 Task: Send an email with the signature Kyle Scott with the subject Request for feedback on a non-disclosure agreement and the message Please let me know if there are any updates on the project budget. from softage.3@softage.net to softage.9@softage.net with an attached audio file Audio_poem.mp3 and move the email from Sent Items to the folder Manufacturing
Action: Mouse moved to (106, 121)
Screenshot: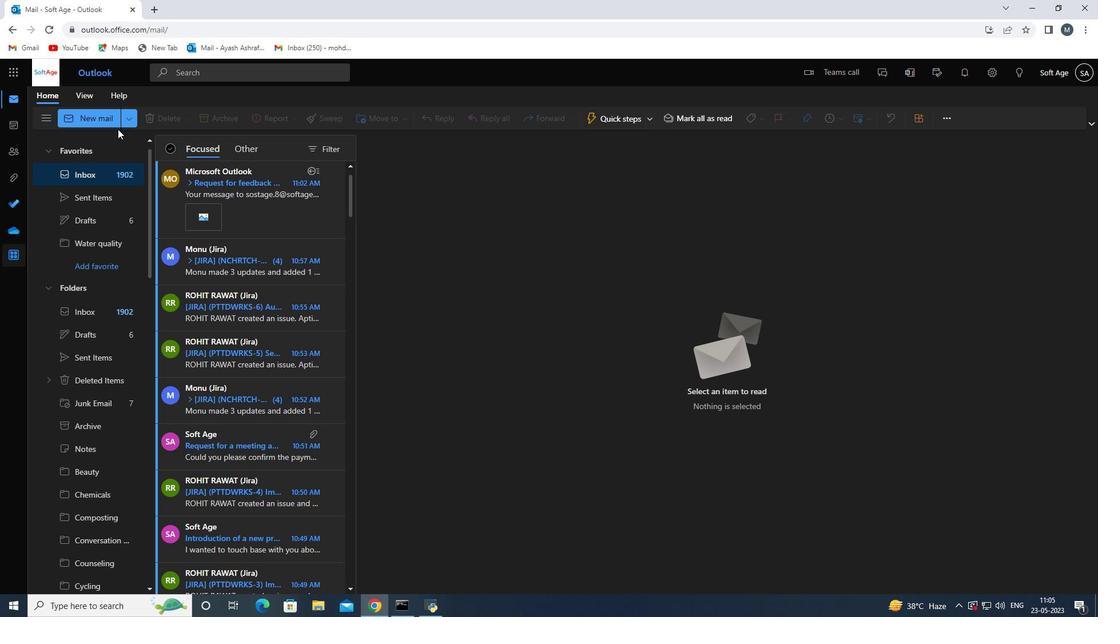 
Action: Mouse pressed left at (106, 121)
Screenshot: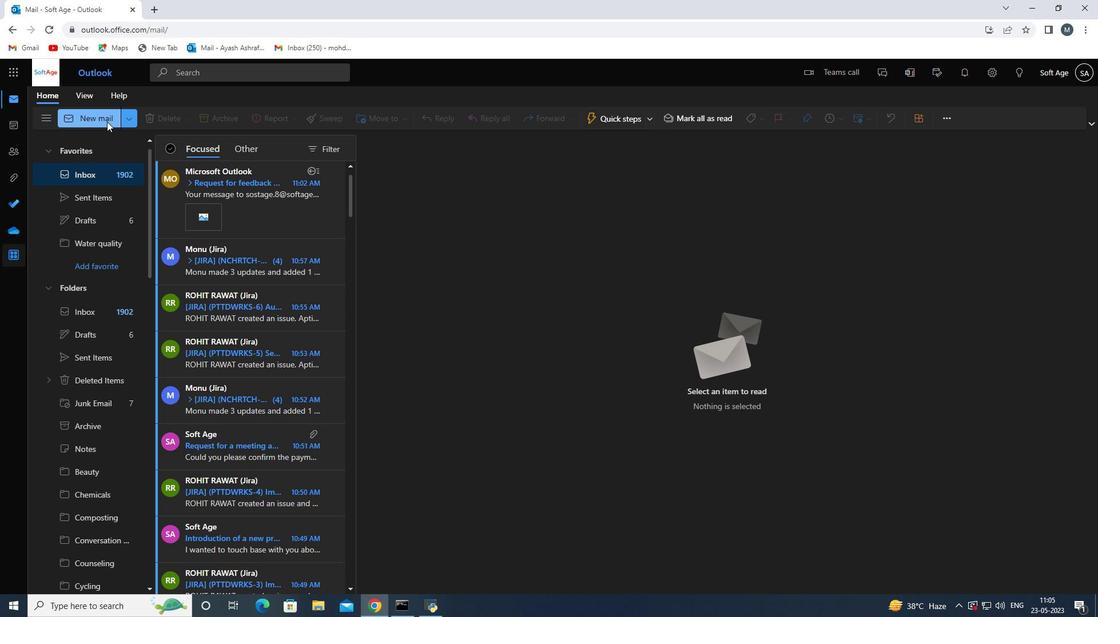 
Action: Mouse moved to (774, 120)
Screenshot: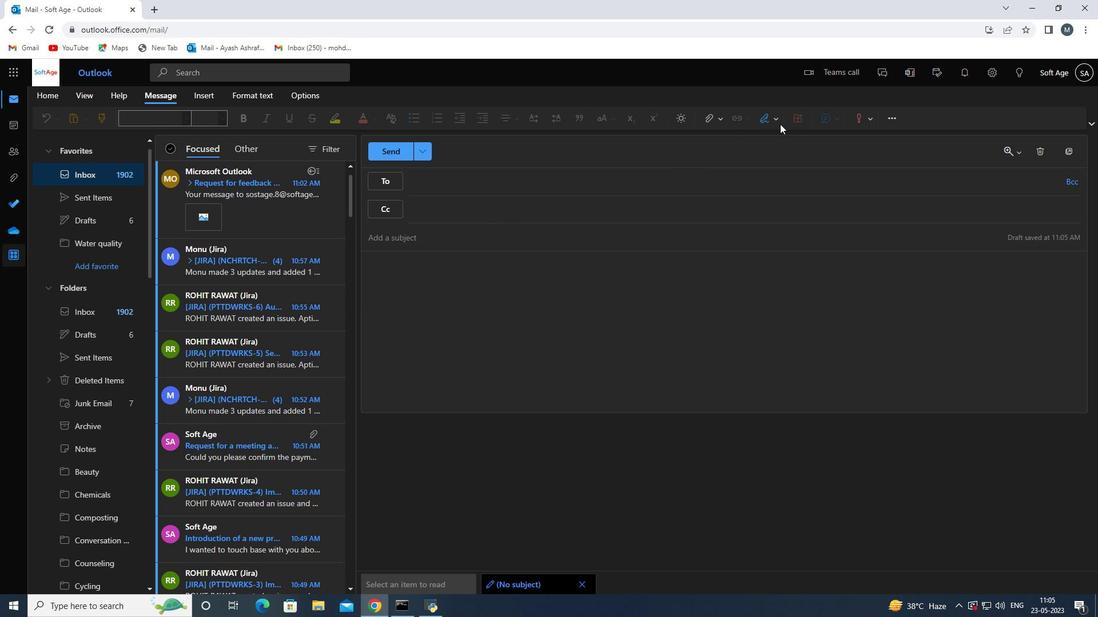
Action: Mouse pressed left at (774, 120)
Screenshot: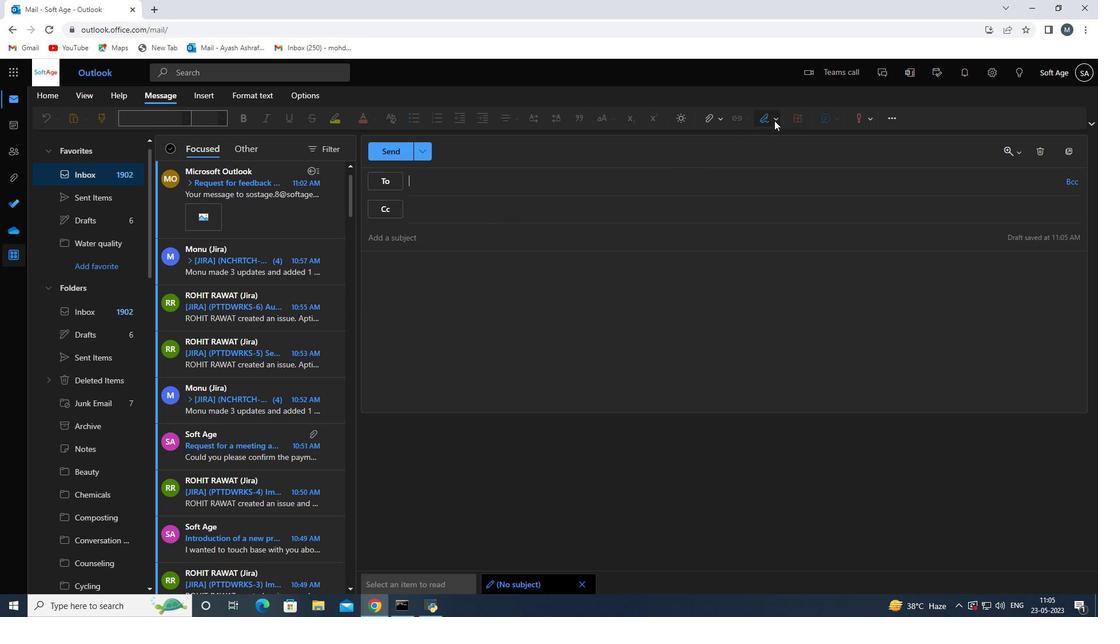 
Action: Mouse moved to (755, 165)
Screenshot: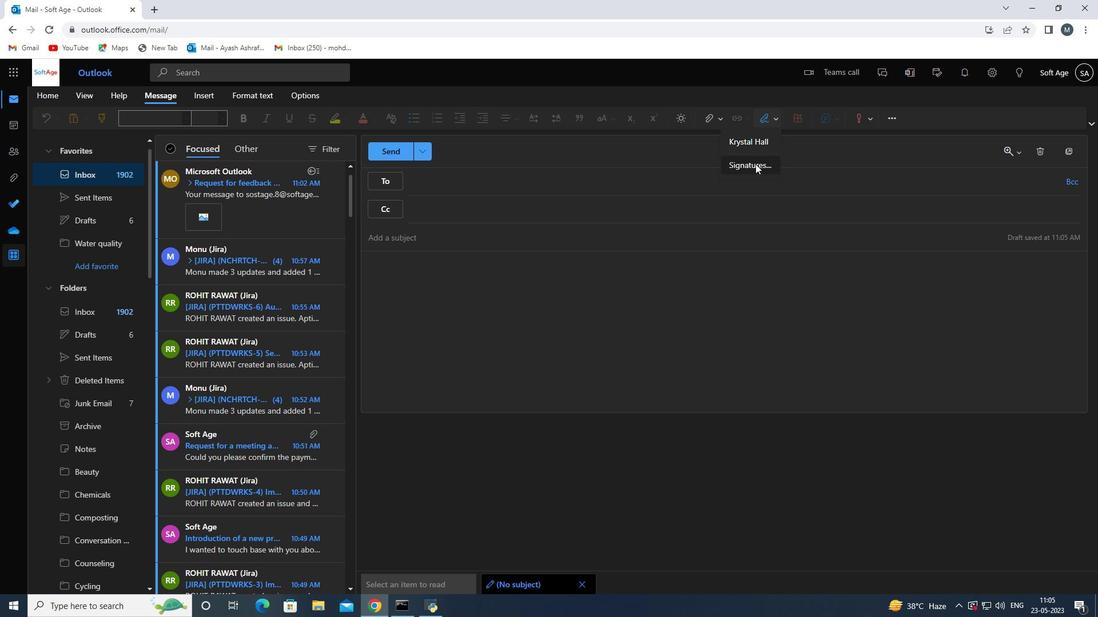 
Action: Mouse pressed left at (755, 165)
Screenshot: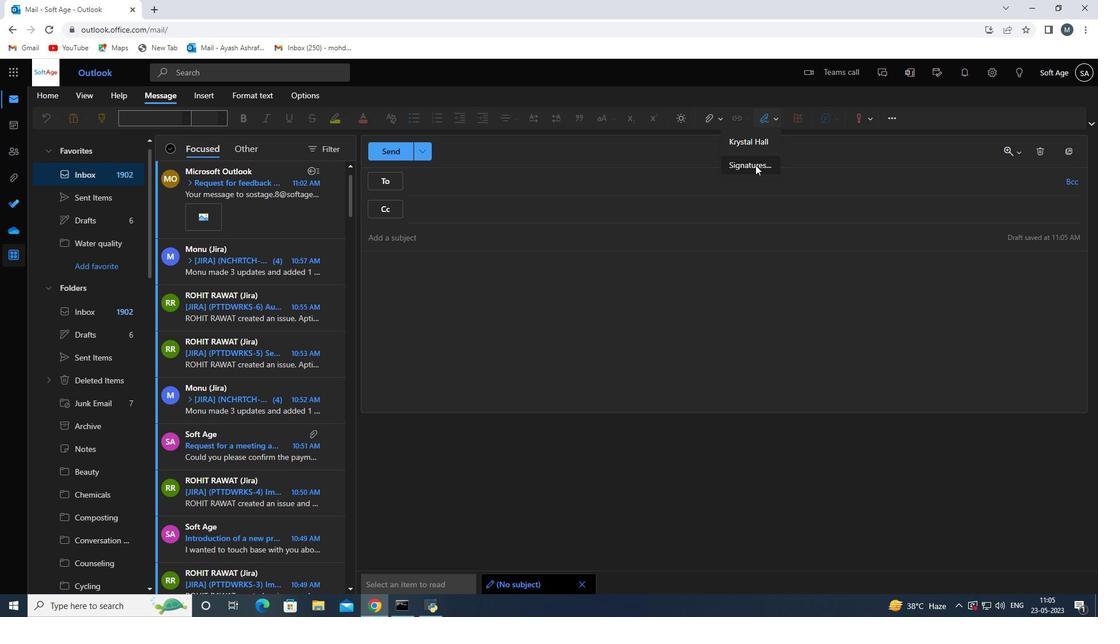 
Action: Mouse moved to (767, 212)
Screenshot: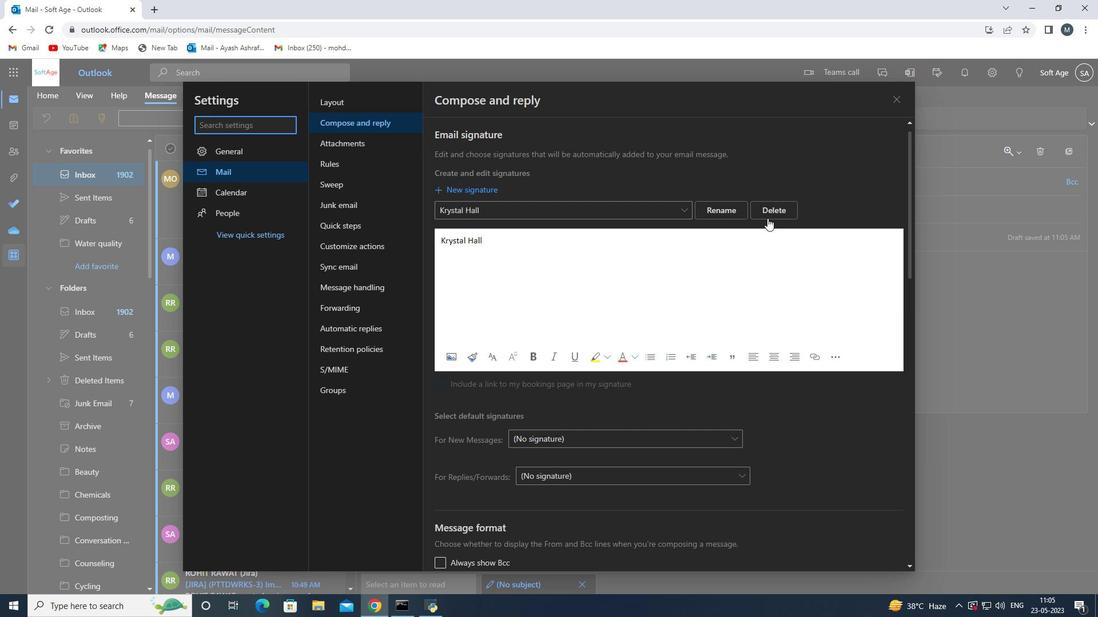 
Action: Mouse pressed left at (767, 212)
Screenshot: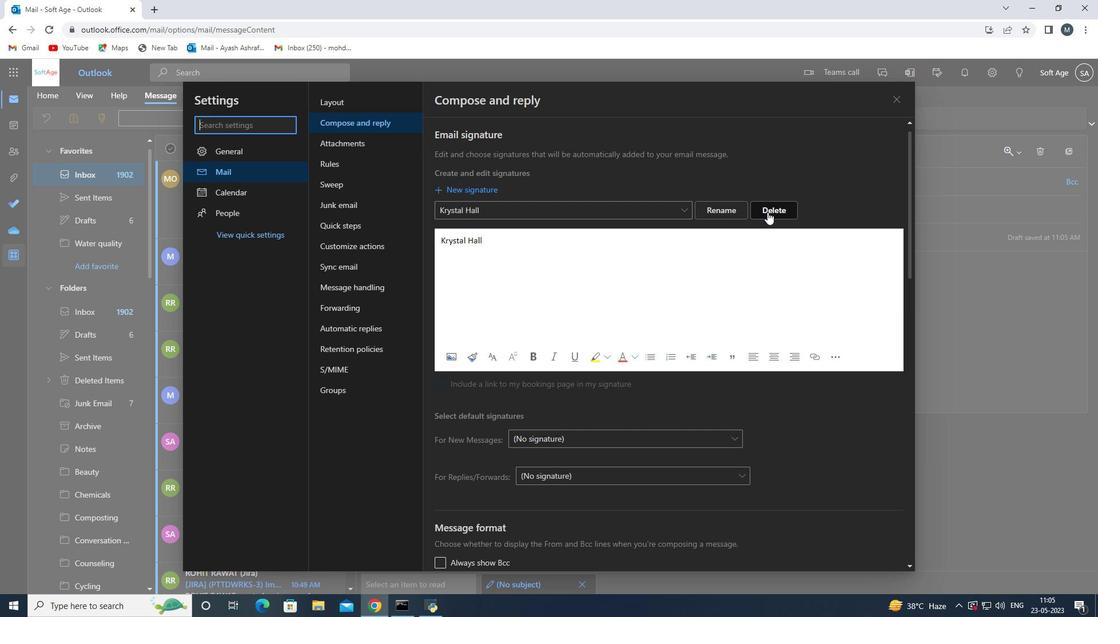 
Action: Mouse moved to (534, 215)
Screenshot: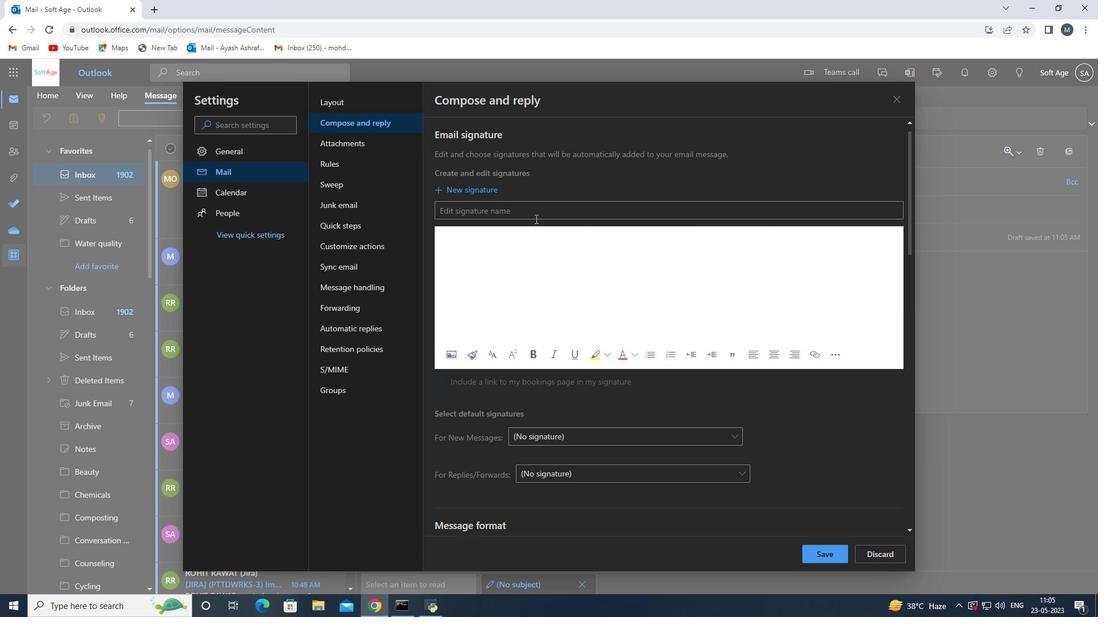 
Action: Mouse pressed left at (534, 215)
Screenshot: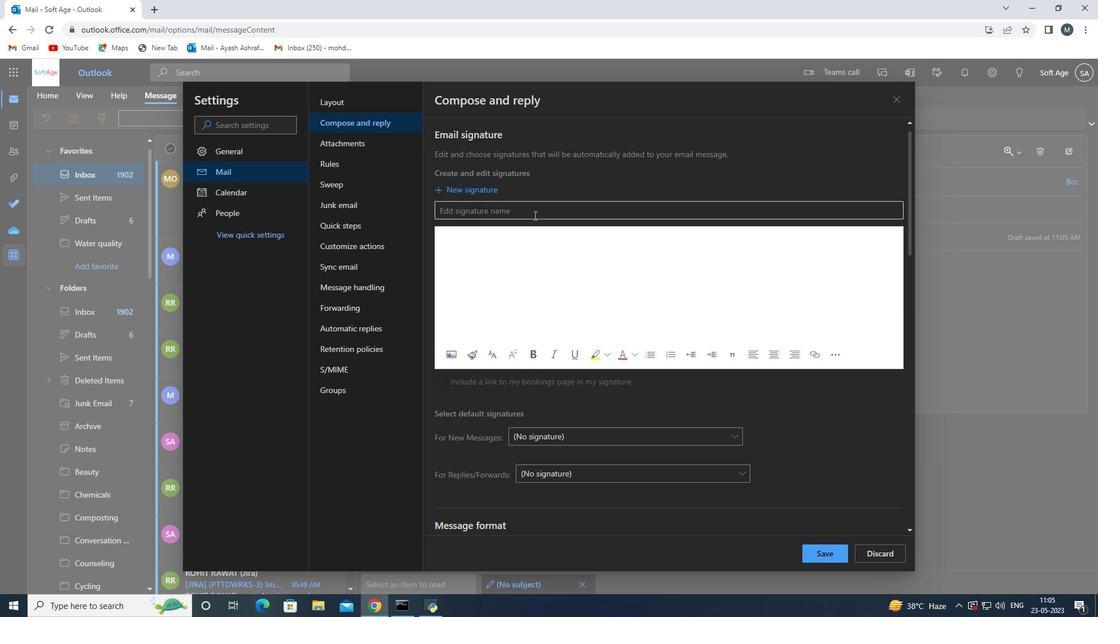 
Action: Key pressed <Key.shift><Key.shift><Key.shift><Key.shift><Key.shift><Key.shift><Key.shift>Kyle<Key.space><Key.shift>Scottt<Key.space>
Screenshot: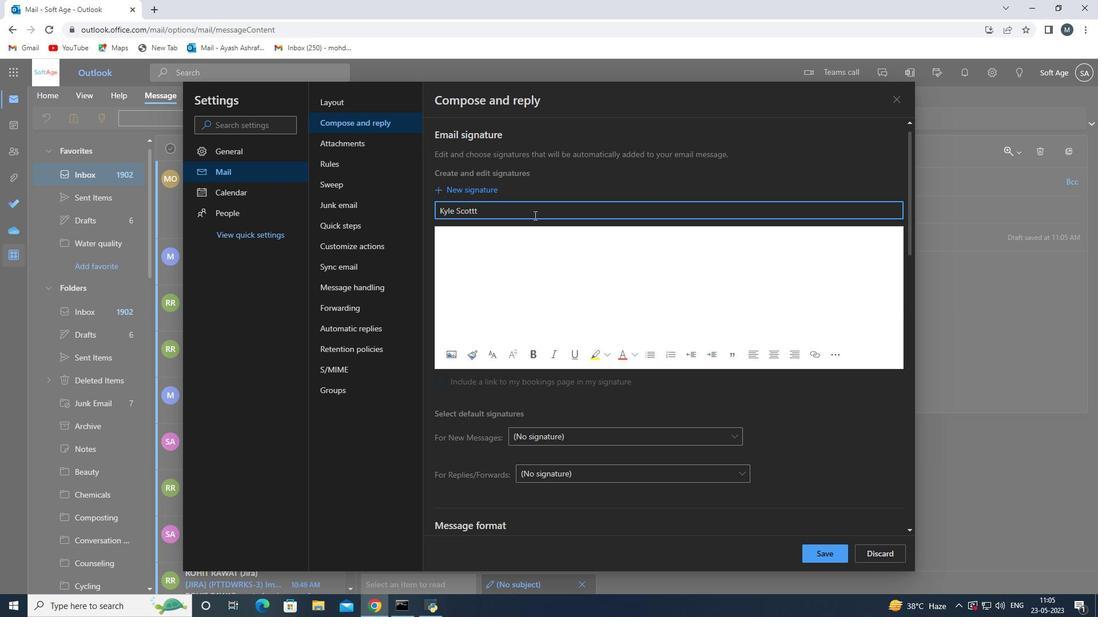 
Action: Mouse moved to (491, 216)
Screenshot: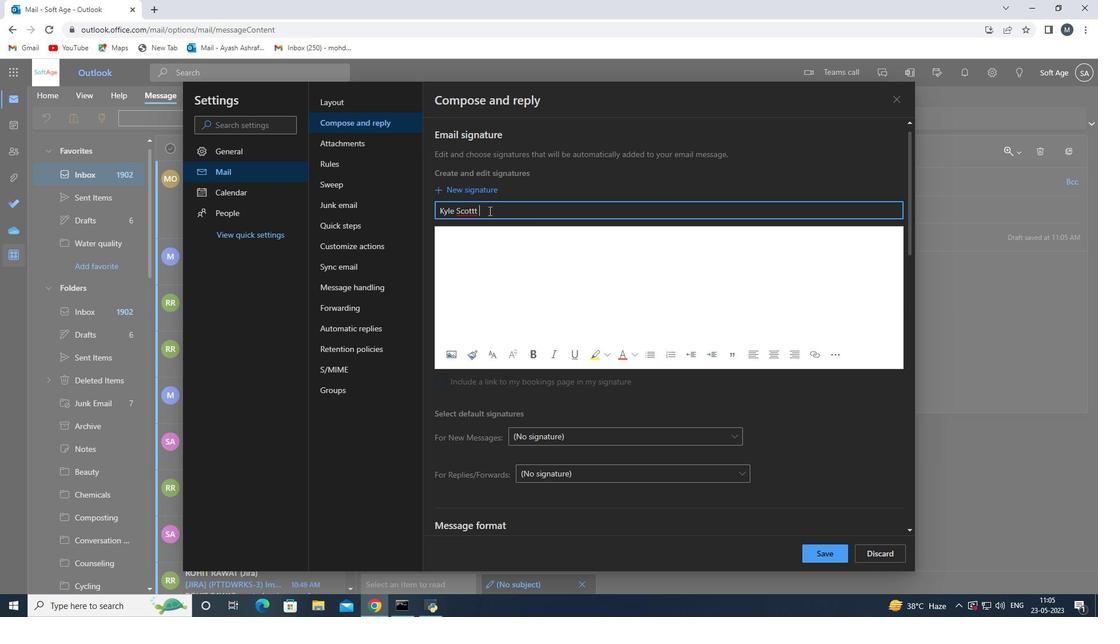 
Action: Key pressed <Key.backspace>
Screenshot: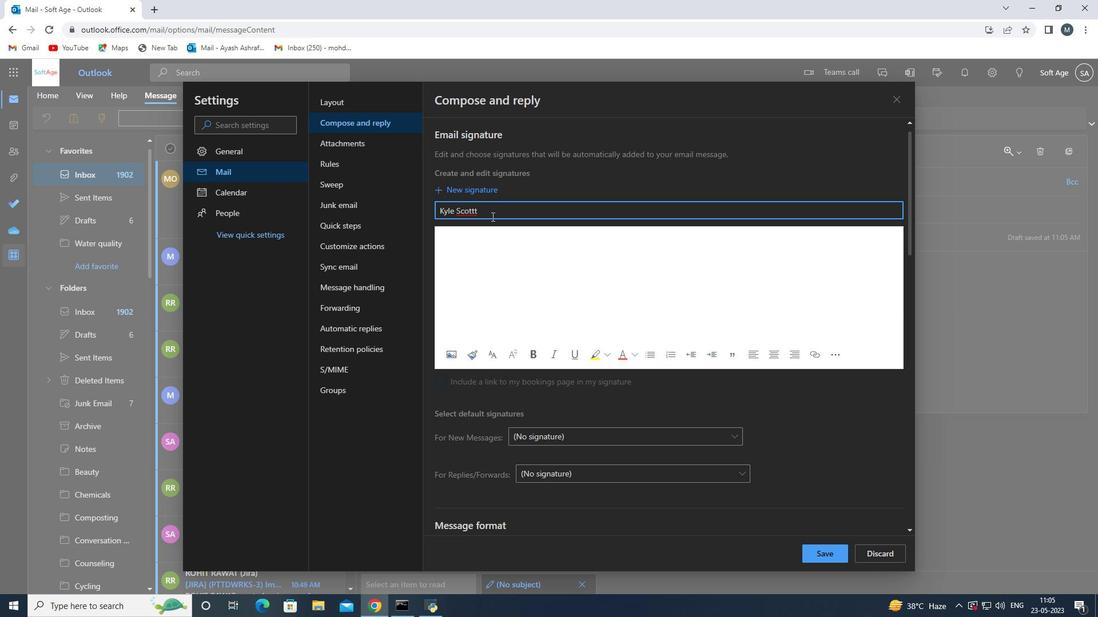 
Action: Mouse moved to (481, 253)
Screenshot: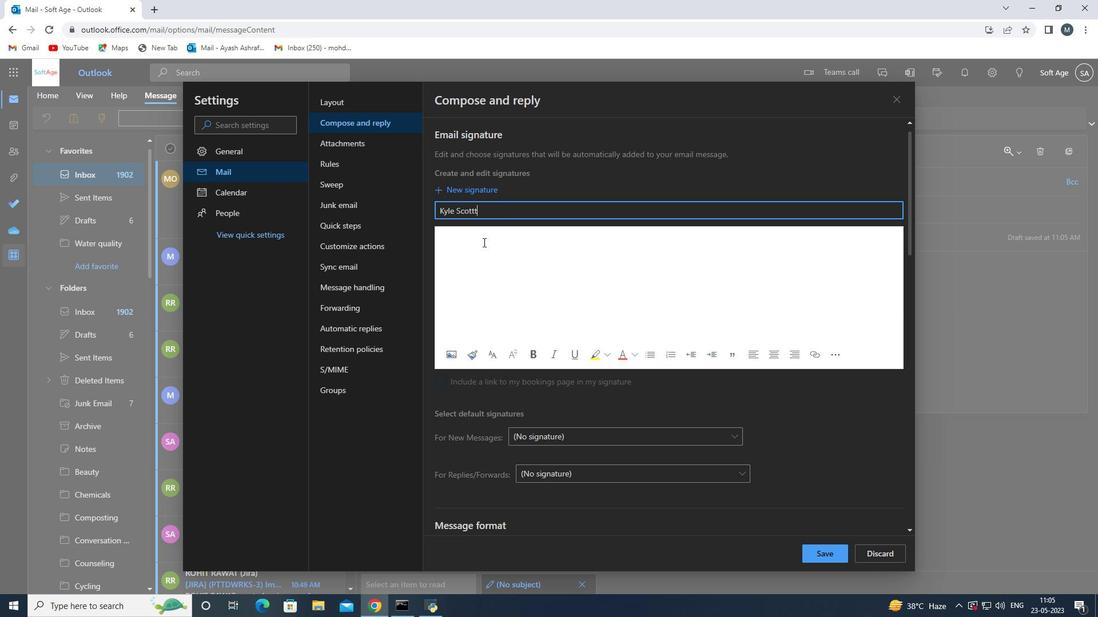 
Action: Mouse pressed left at (481, 253)
Screenshot: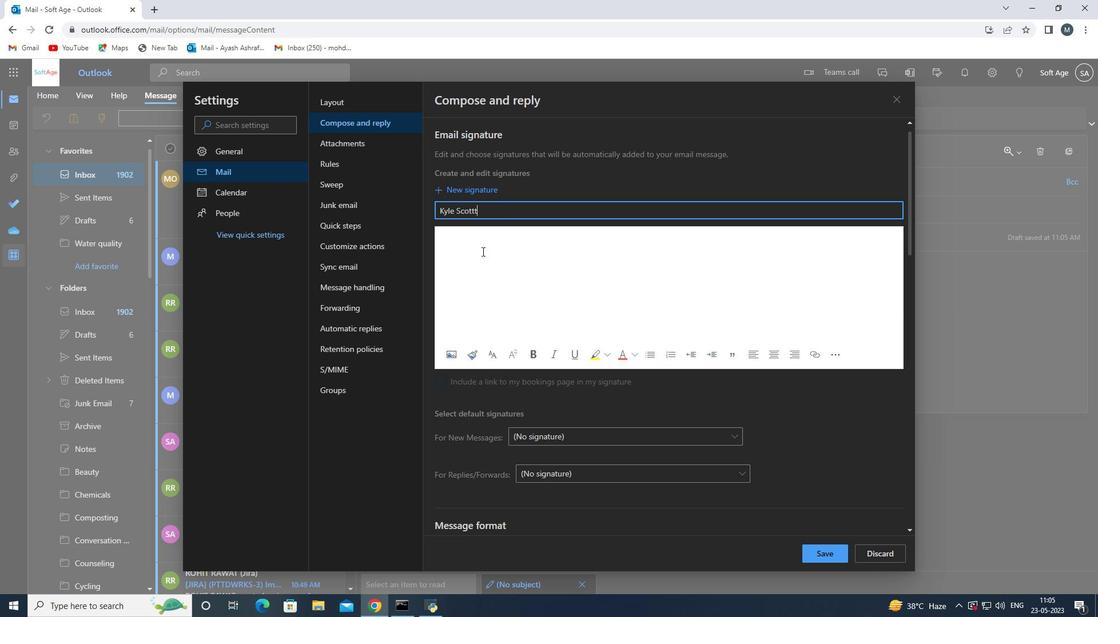 
Action: Mouse moved to (498, 213)
Screenshot: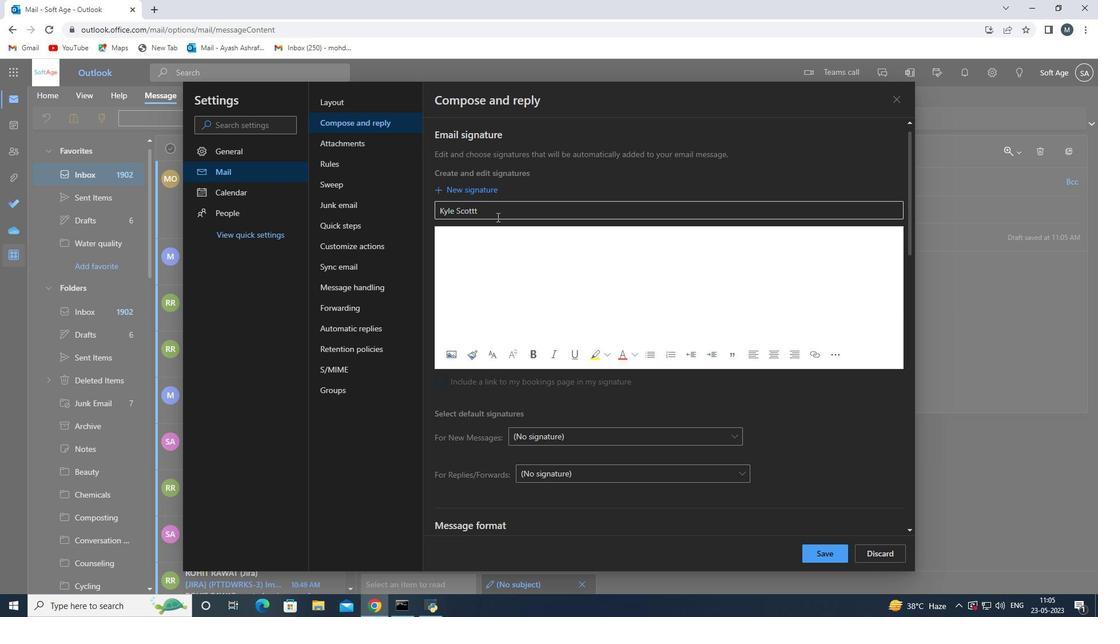 
Action: Mouse pressed left at (498, 213)
Screenshot: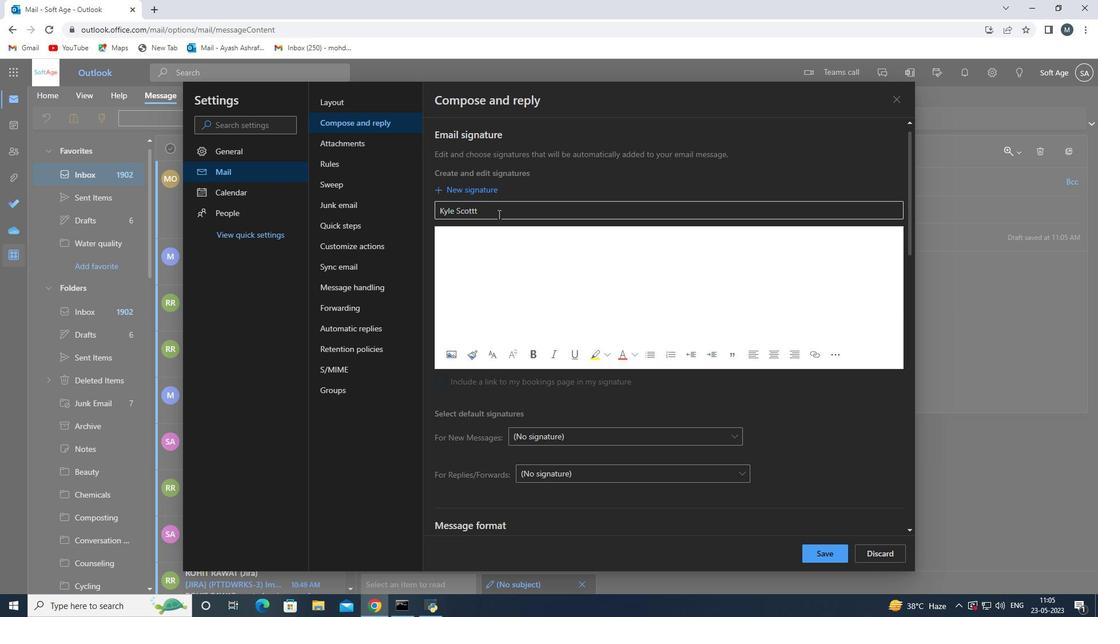 
Action: Key pressed <Key.backspace>
Screenshot: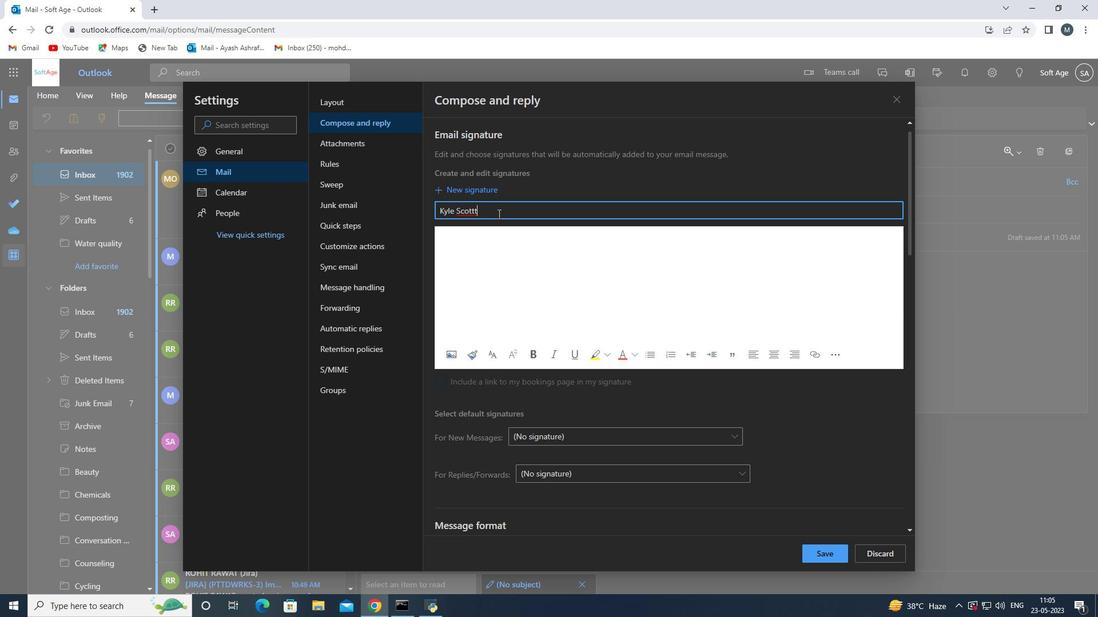 
Action: Mouse moved to (482, 263)
Screenshot: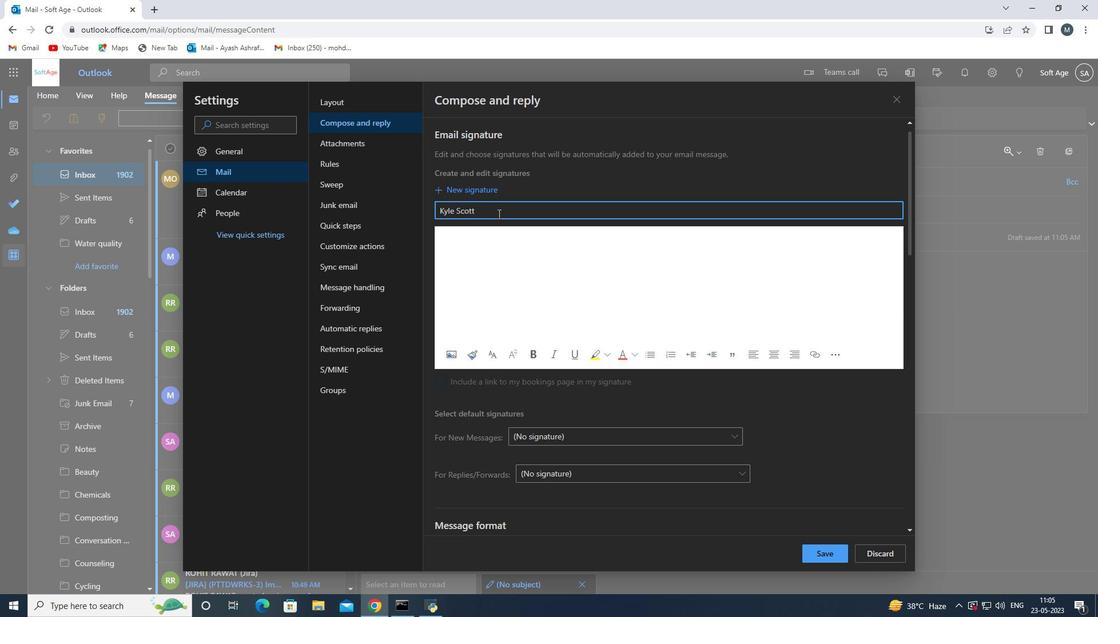 
Action: Mouse pressed left at (482, 263)
Screenshot: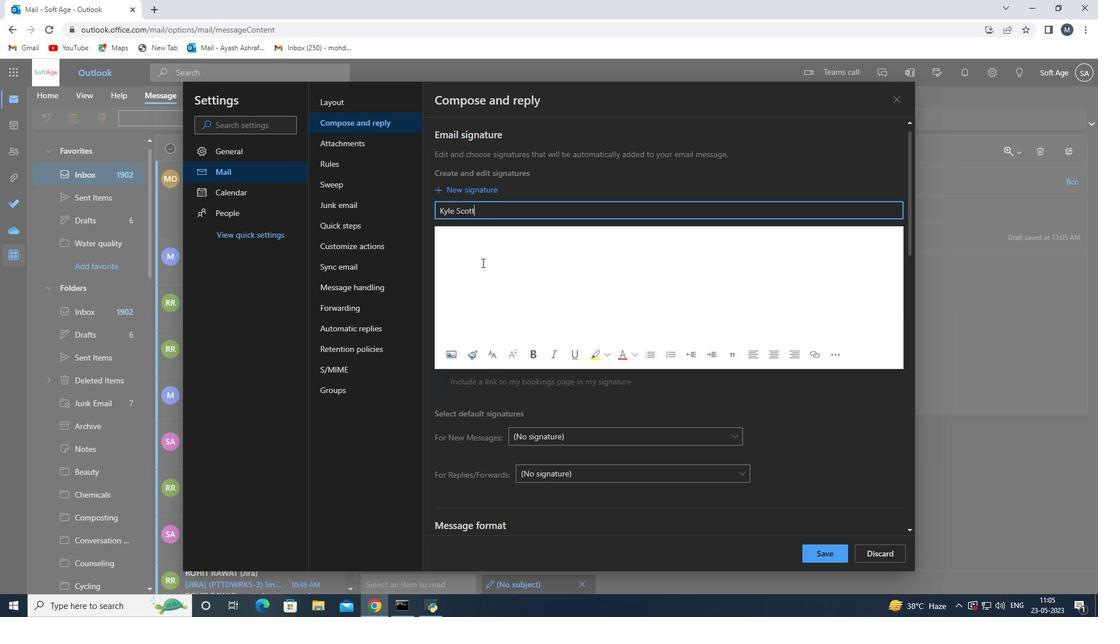 
Action: Key pressed <Key.shift>Kyle<Key.space><Key.shift>Scott
Screenshot: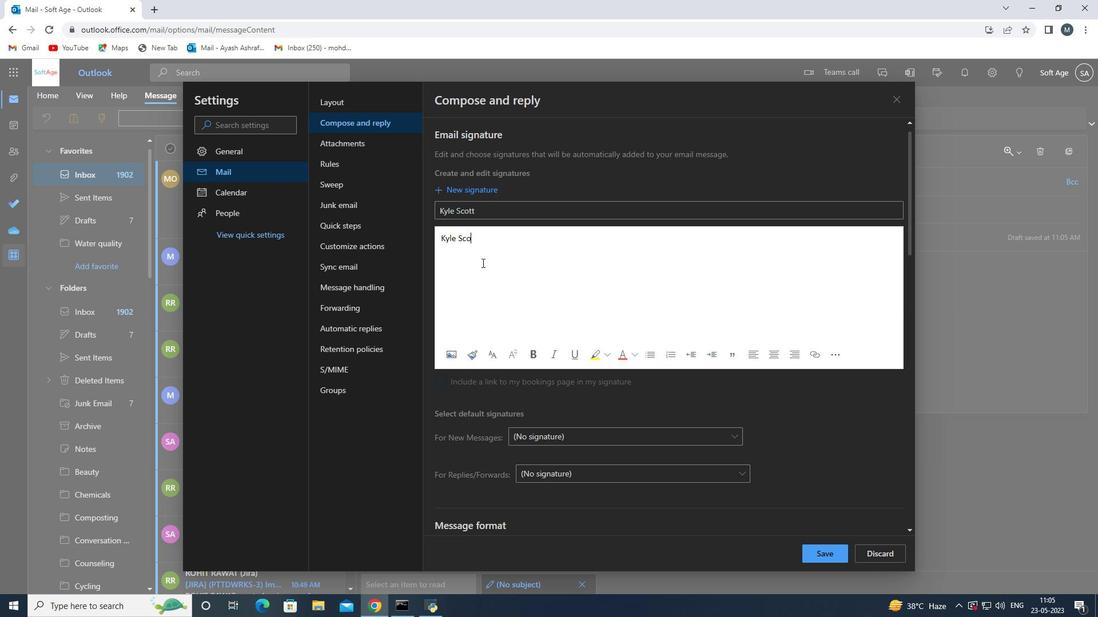 
Action: Mouse moved to (823, 555)
Screenshot: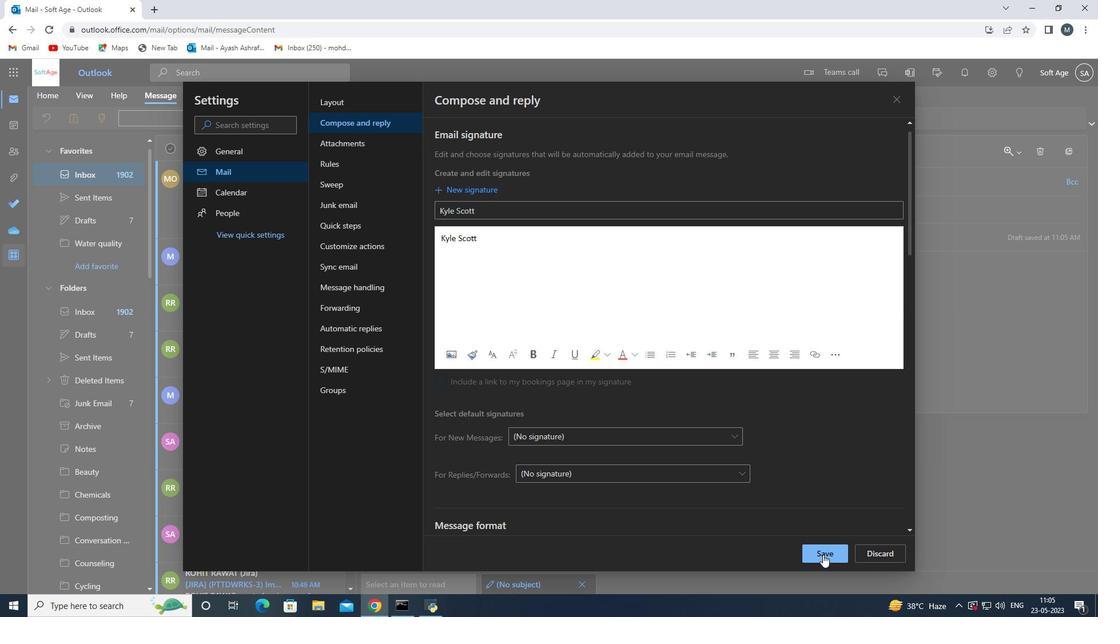 
Action: Mouse pressed left at (823, 555)
Screenshot: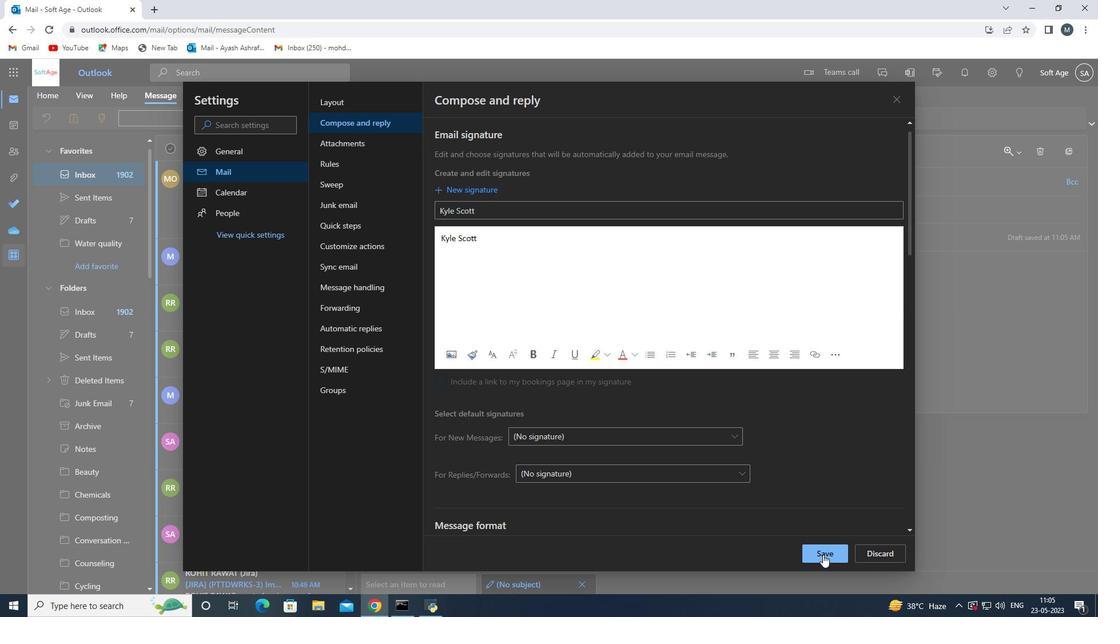 
Action: Mouse moved to (899, 93)
Screenshot: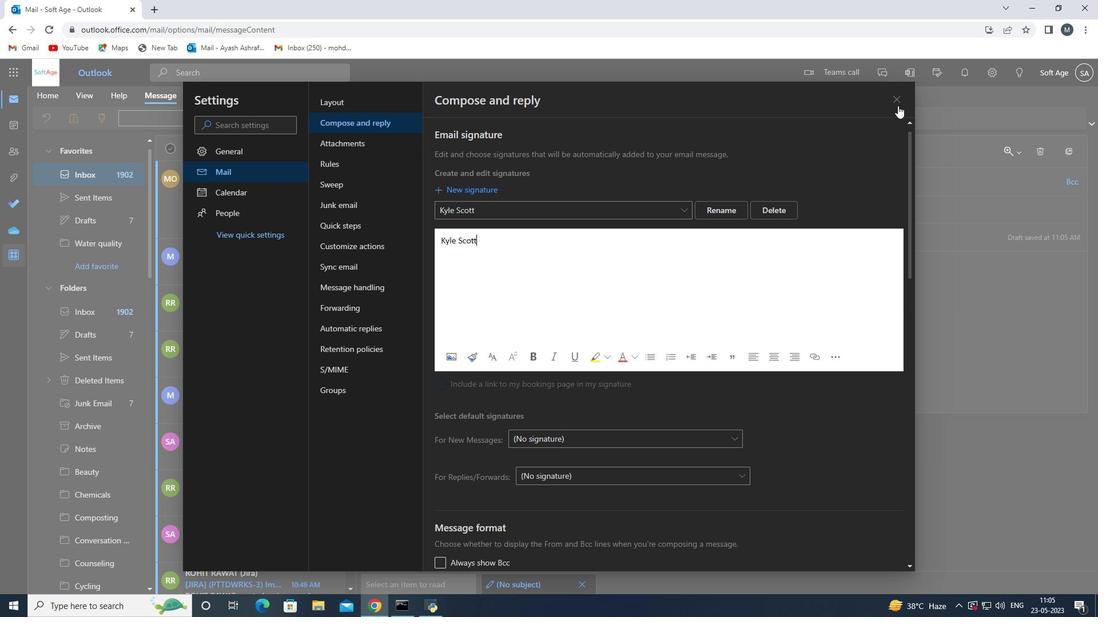 
Action: Mouse pressed left at (899, 93)
Screenshot: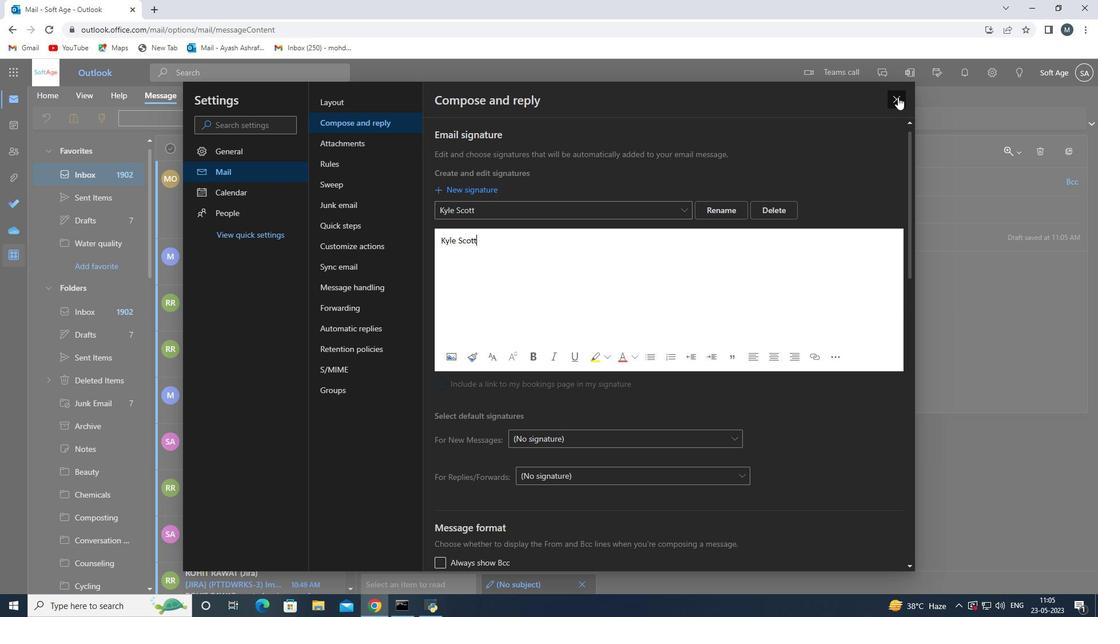 
Action: Mouse moved to (467, 244)
Screenshot: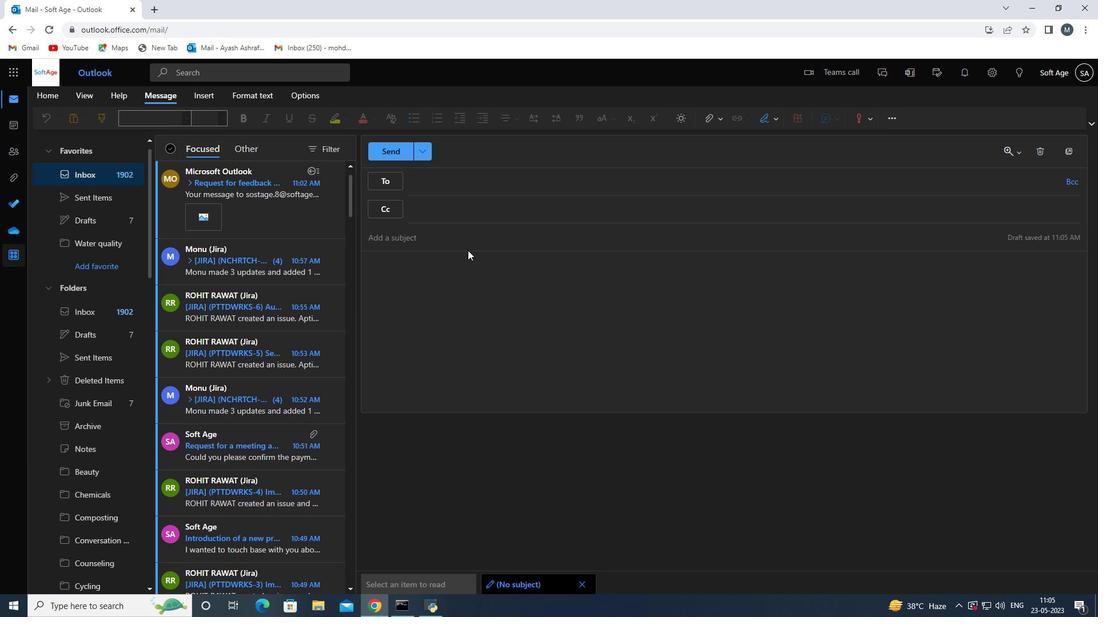 
Action: Mouse pressed left at (467, 244)
Screenshot: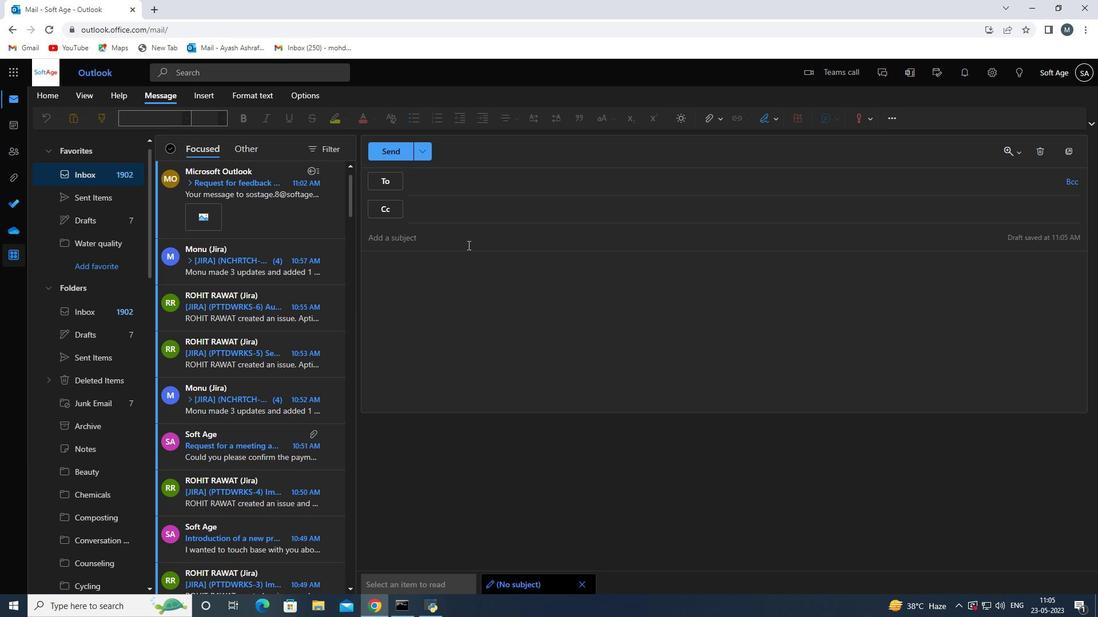 
Action: Key pressed <Key.shift><Key.shift><Key.shift><Key.shift><Key.shift><Key.shift><Key.shift><Key.shift>Reques
Screenshot: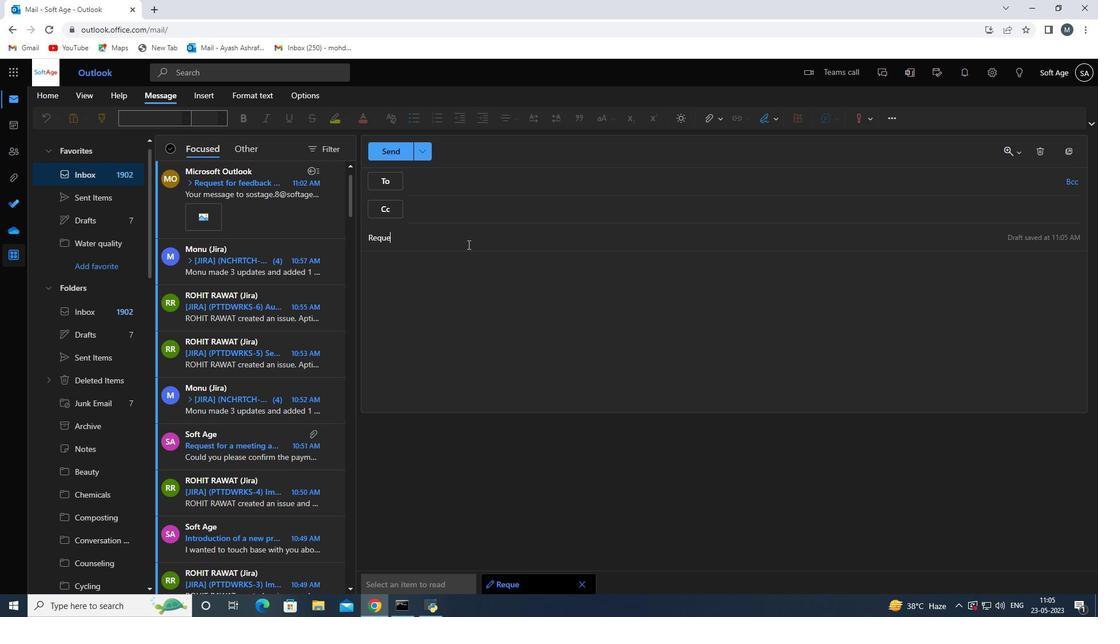 
Action: Mouse moved to (467, 244)
Screenshot: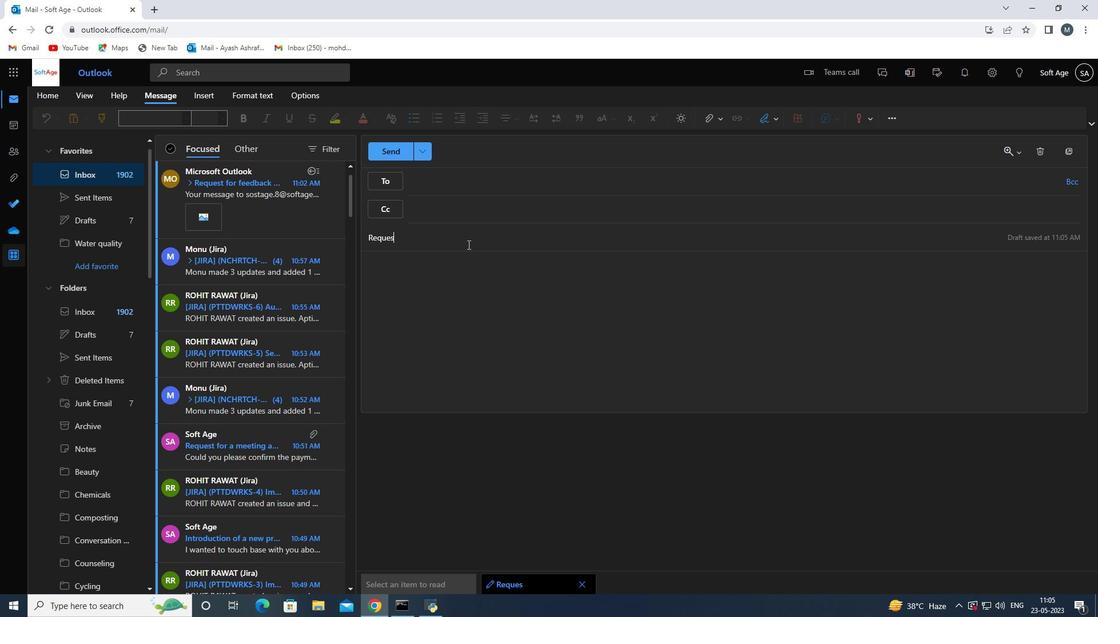 
Action: Key pressed t<Key.space>for<Key.space>feedback<Key.space>
Screenshot: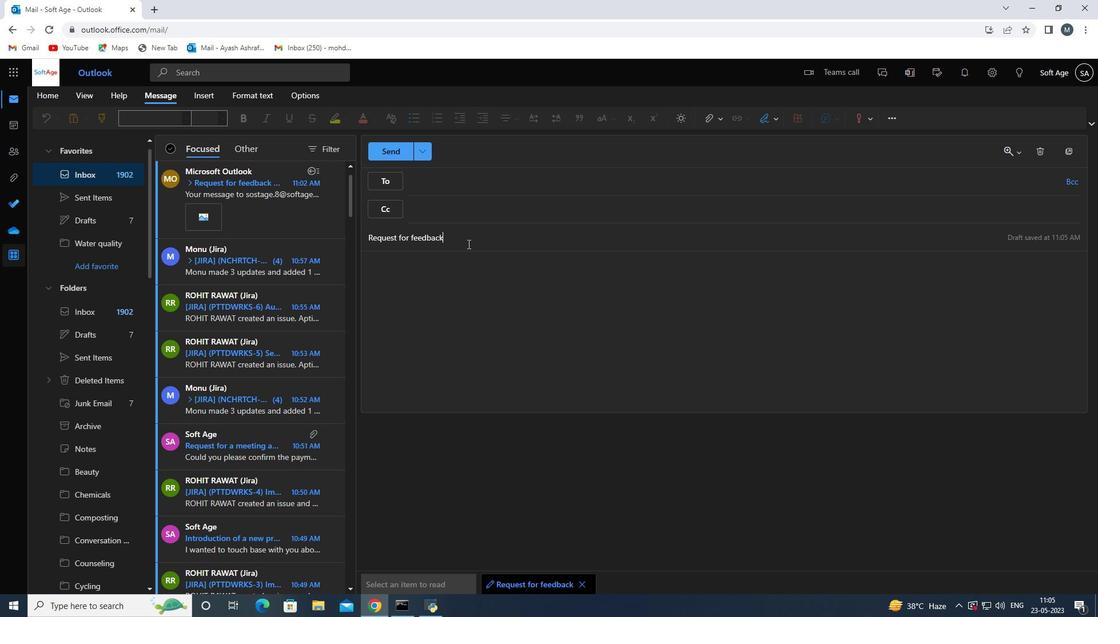 
Action: Mouse moved to (451, 274)
Screenshot: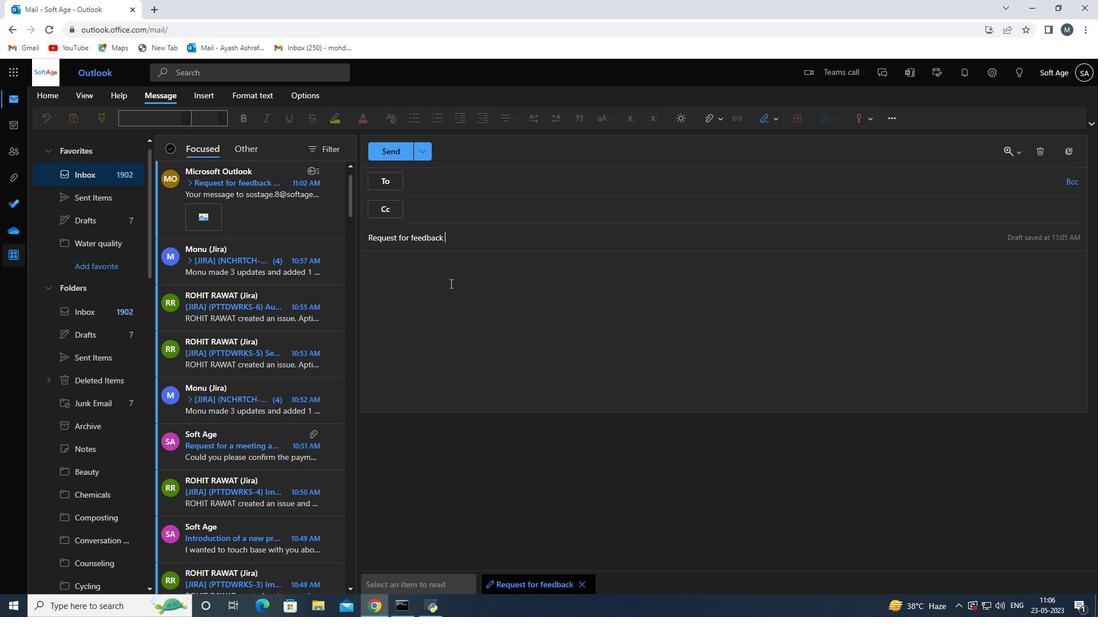 
Action: Mouse pressed left at (451, 274)
Screenshot: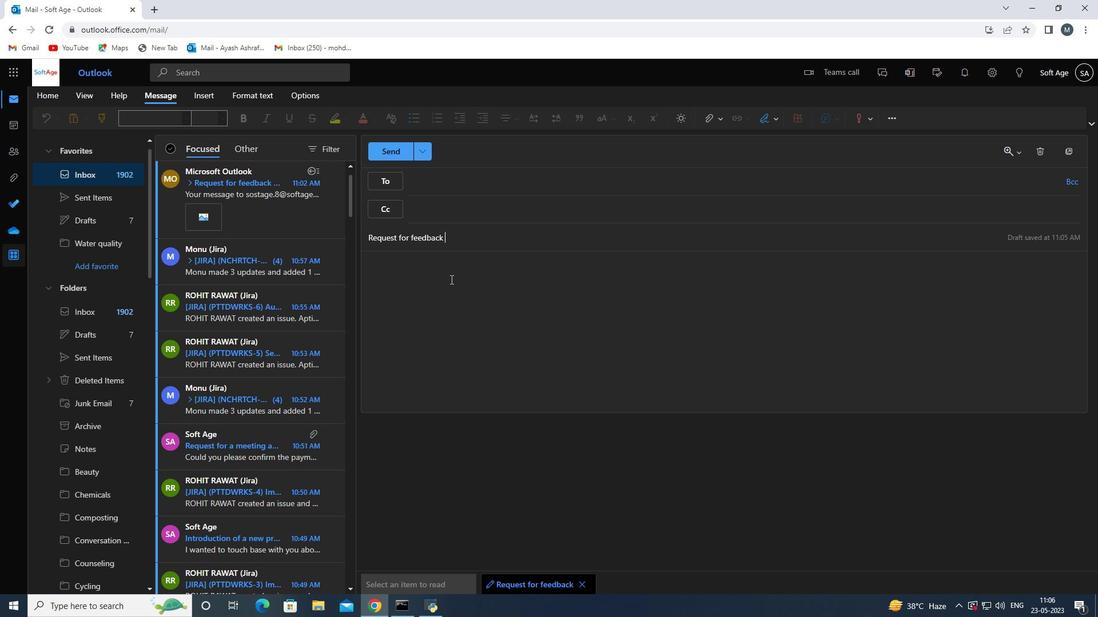 
Action: Key pressed <Key.shift>please<Key.space>let<Key.space>me<Key.space>know<Key.space>if<Key.space>ther<Key.space><Key.backspace>e<Key.space>are<Key.space>any<Key.space>updates<Key.space>on<Key.space>the<Key.space>project<Key.space>budget
Screenshot: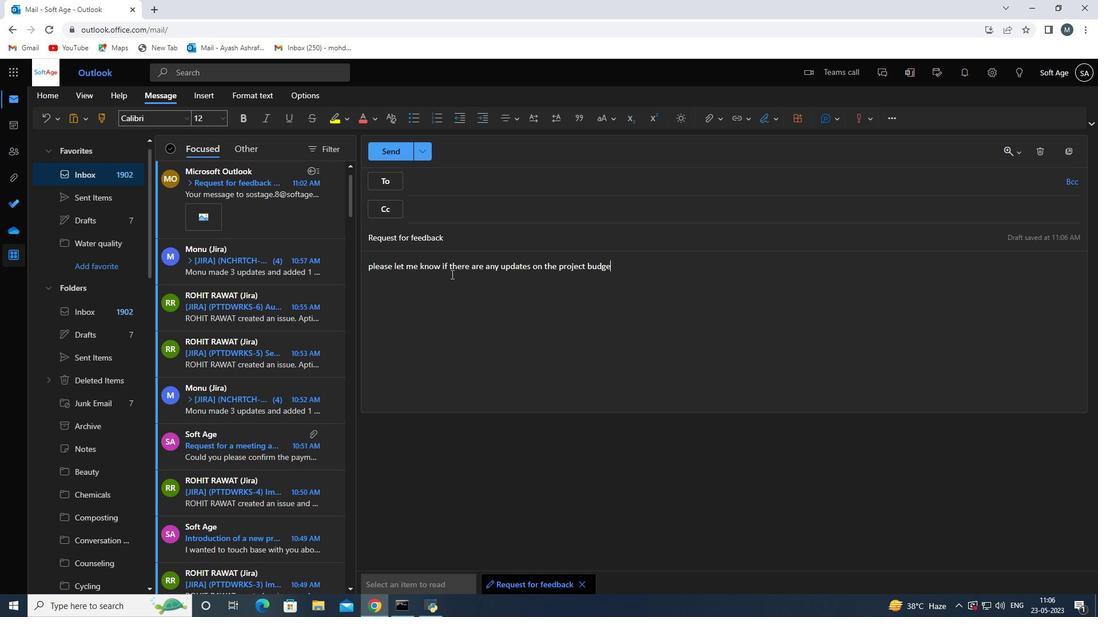 
Action: Mouse moved to (467, 184)
Screenshot: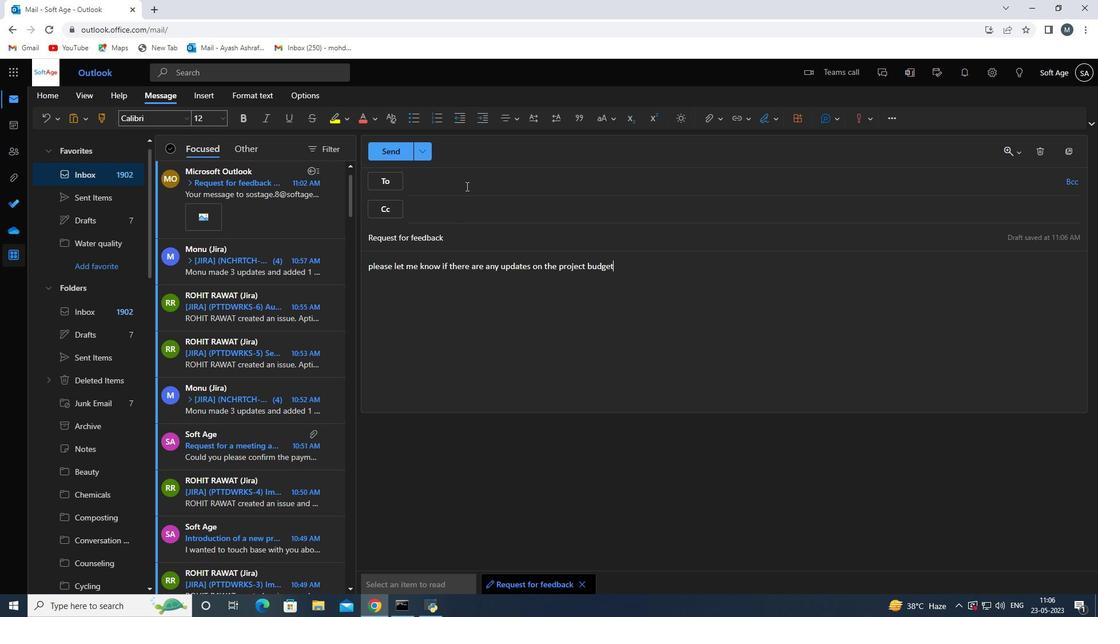 
Action: Mouse pressed left at (467, 184)
Screenshot: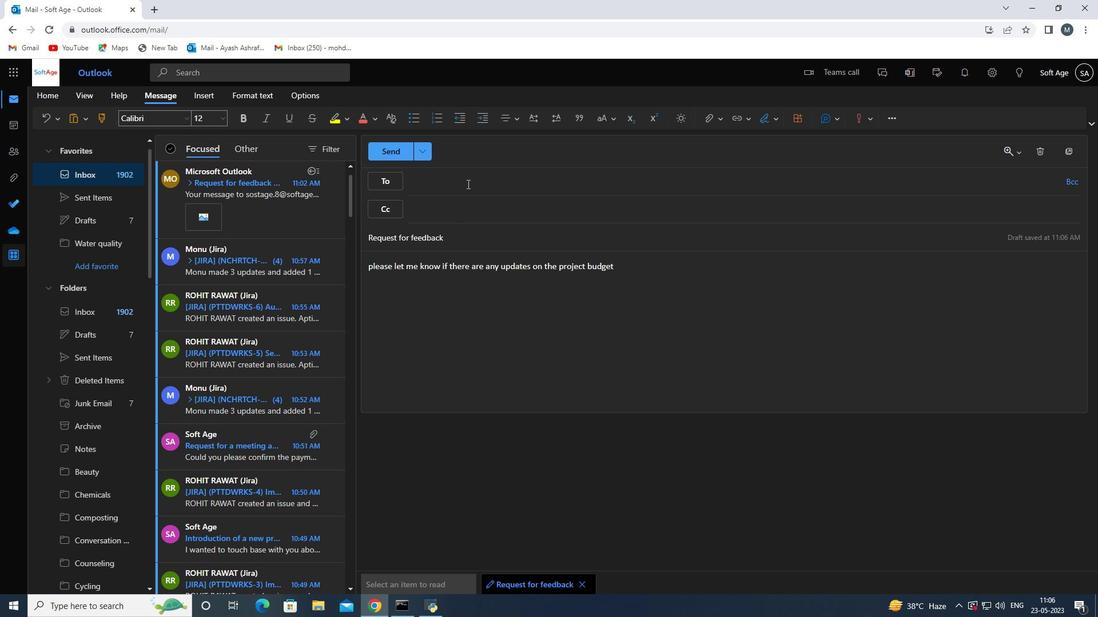 
Action: Mouse moved to (466, 184)
Screenshot: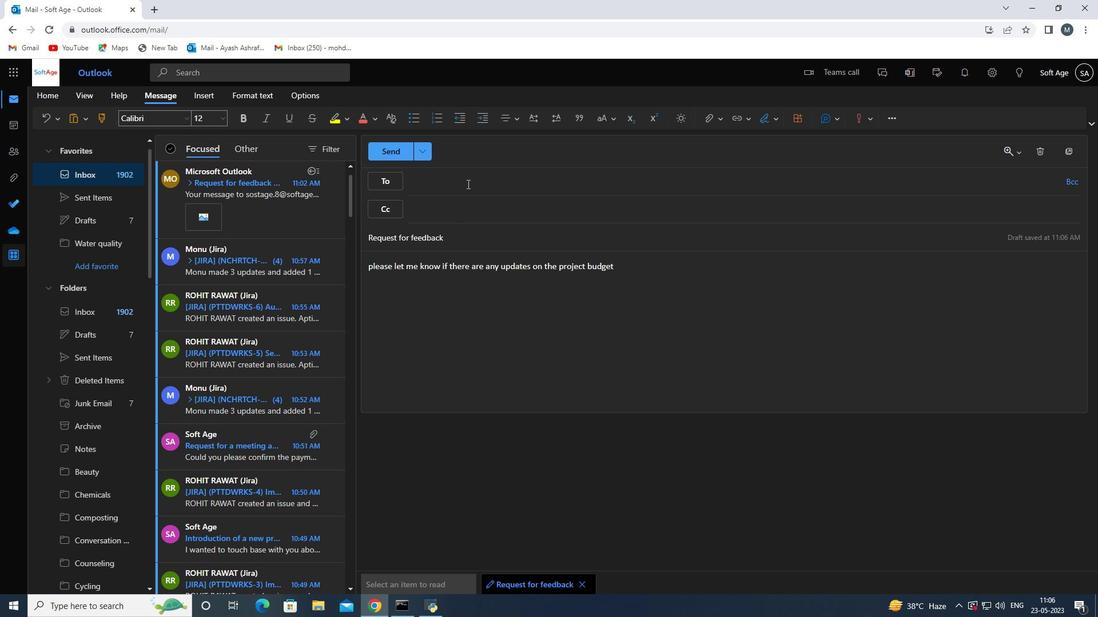 
Action: Key pressed softage.9<Key.shift>@softage.net
Screenshot: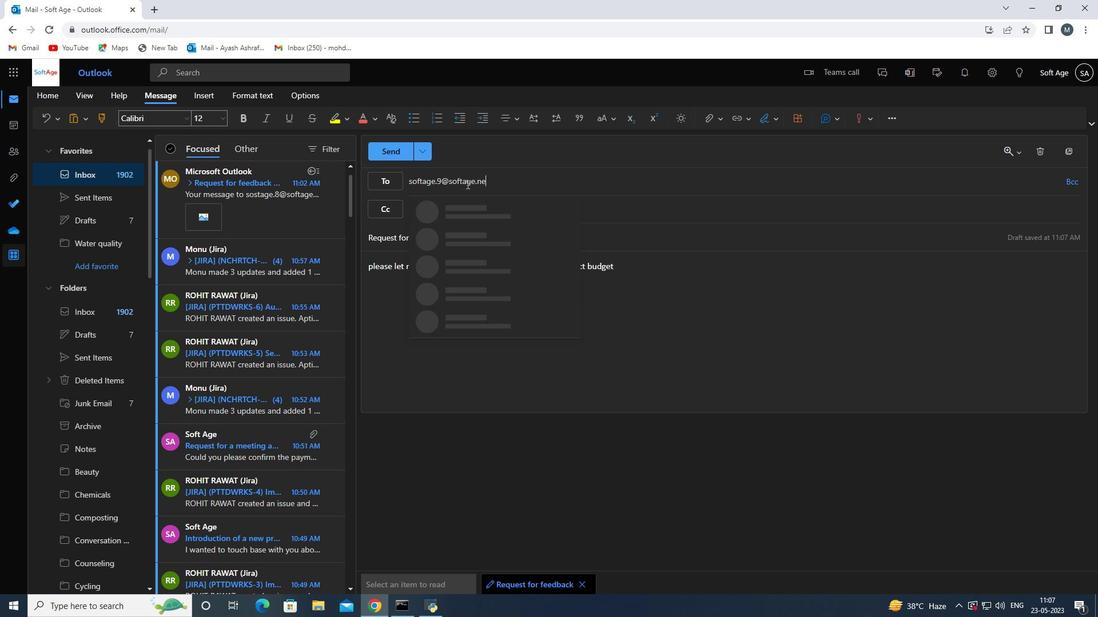 
Action: Mouse moved to (490, 221)
Screenshot: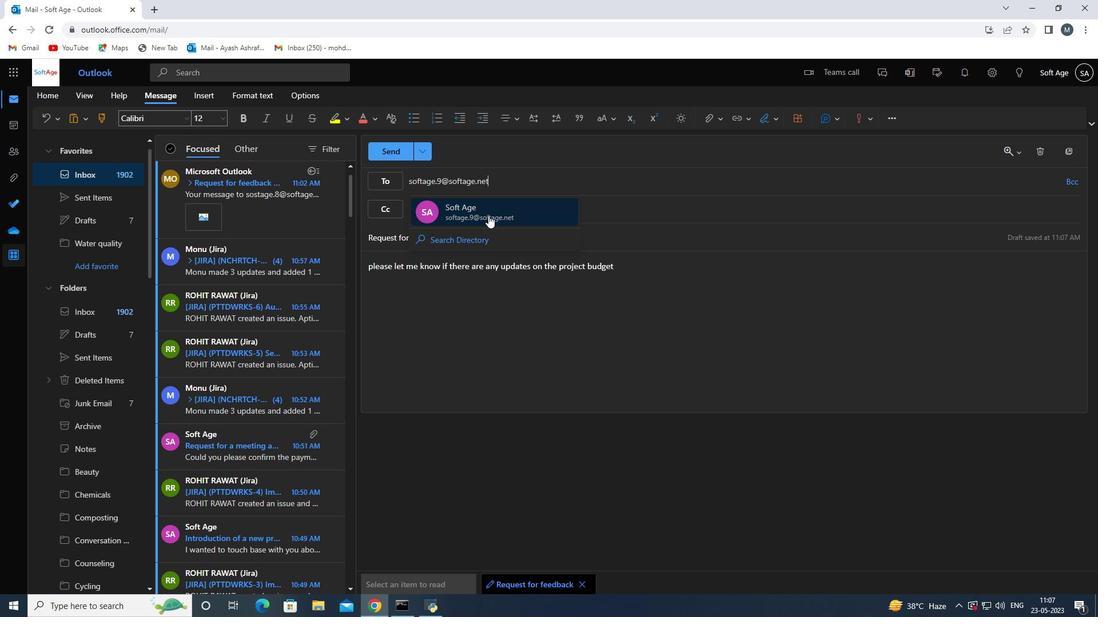 
Action: Mouse pressed left at (490, 221)
Screenshot: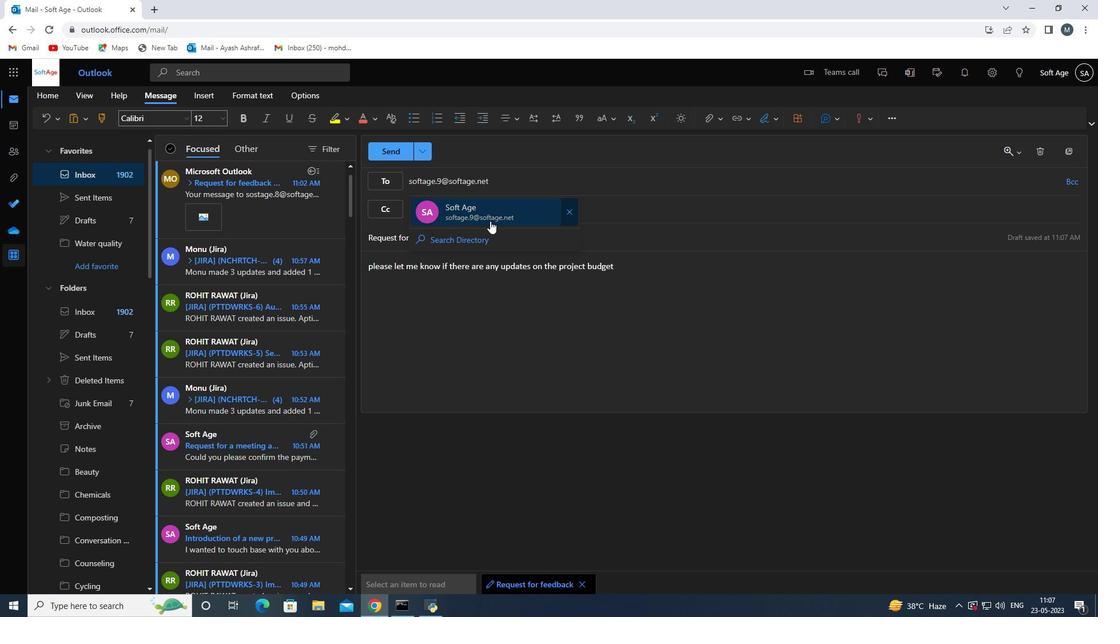 
Action: Mouse moved to (776, 117)
Screenshot: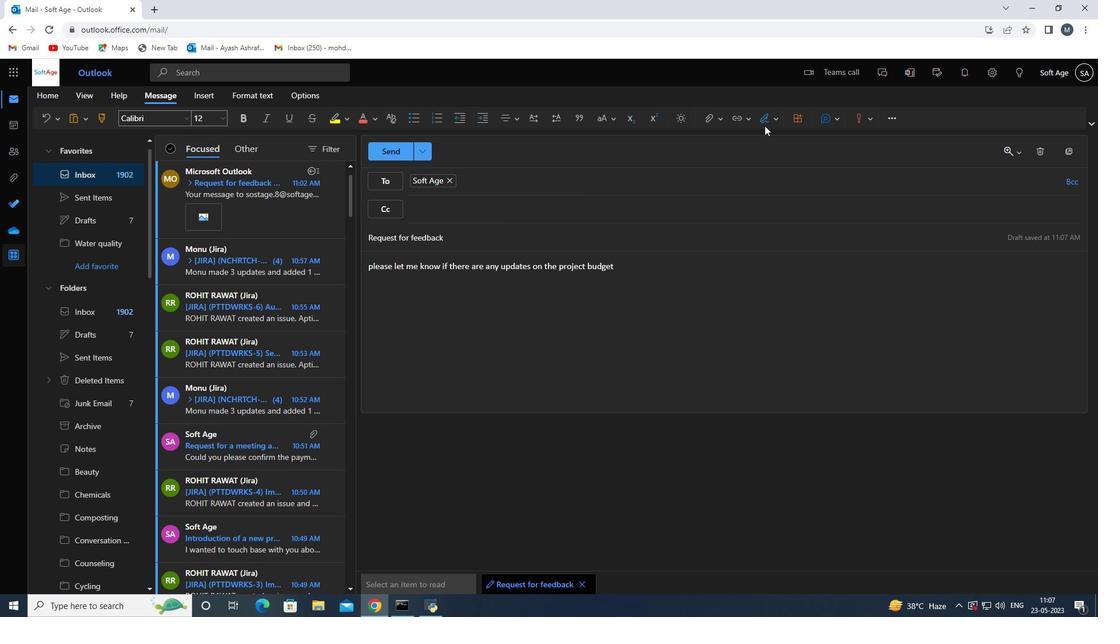 
Action: Mouse pressed left at (776, 117)
Screenshot: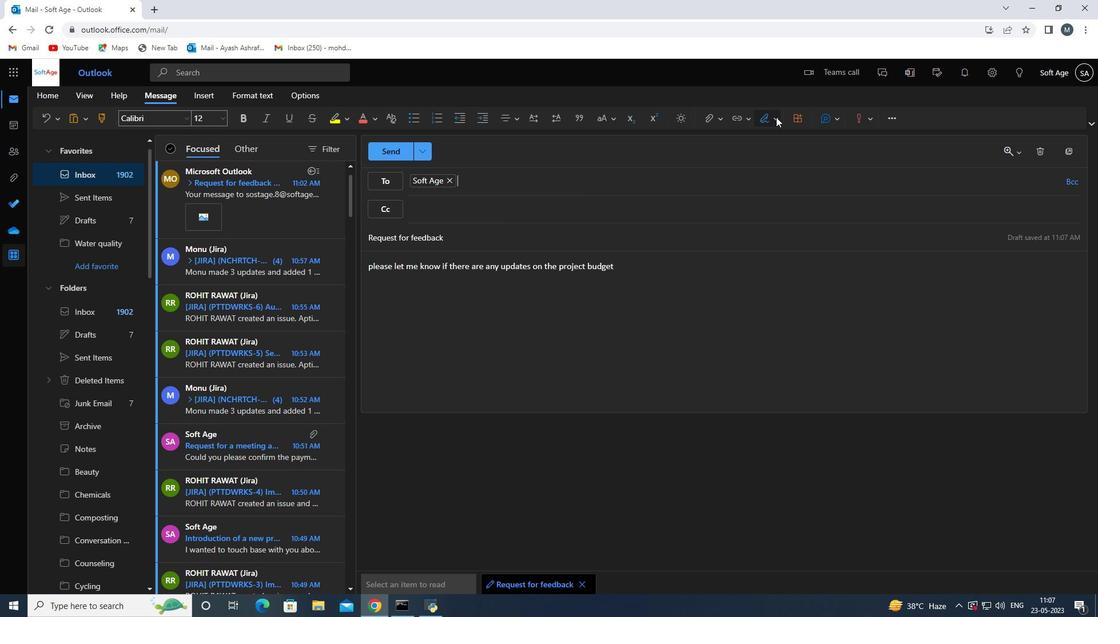 
Action: Mouse moved to (757, 147)
Screenshot: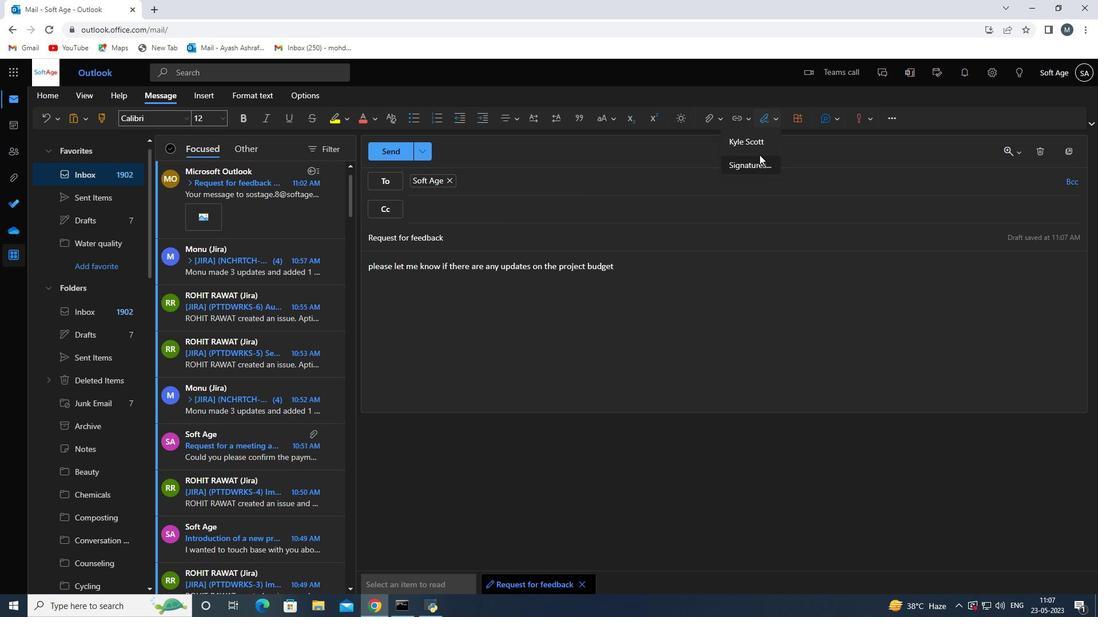 
Action: Mouse pressed left at (757, 147)
Screenshot: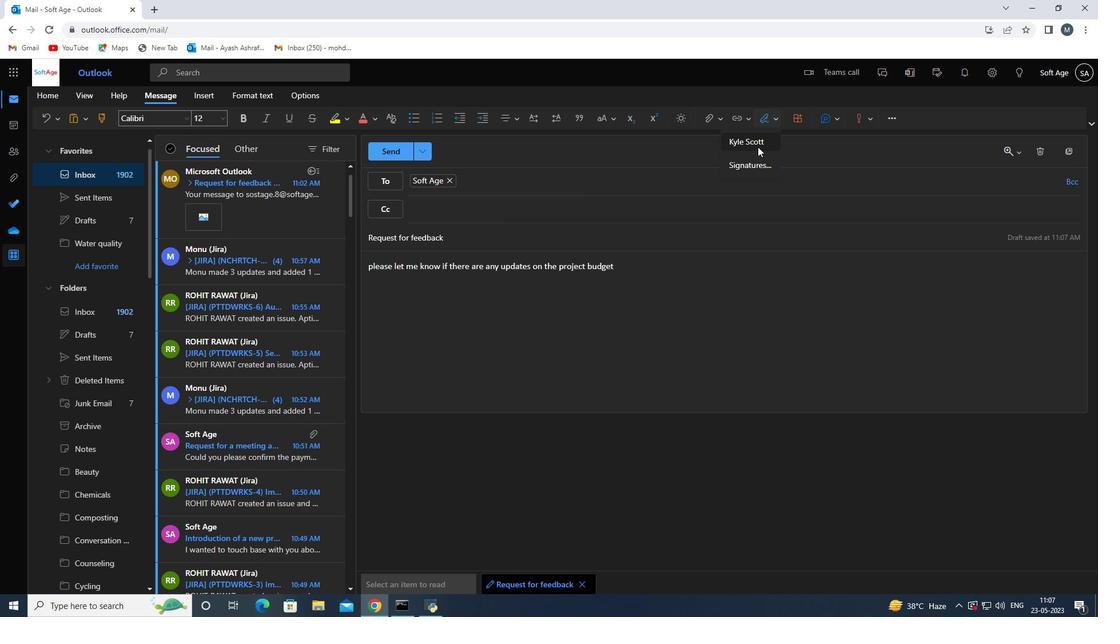
Action: Mouse moved to (705, 120)
Screenshot: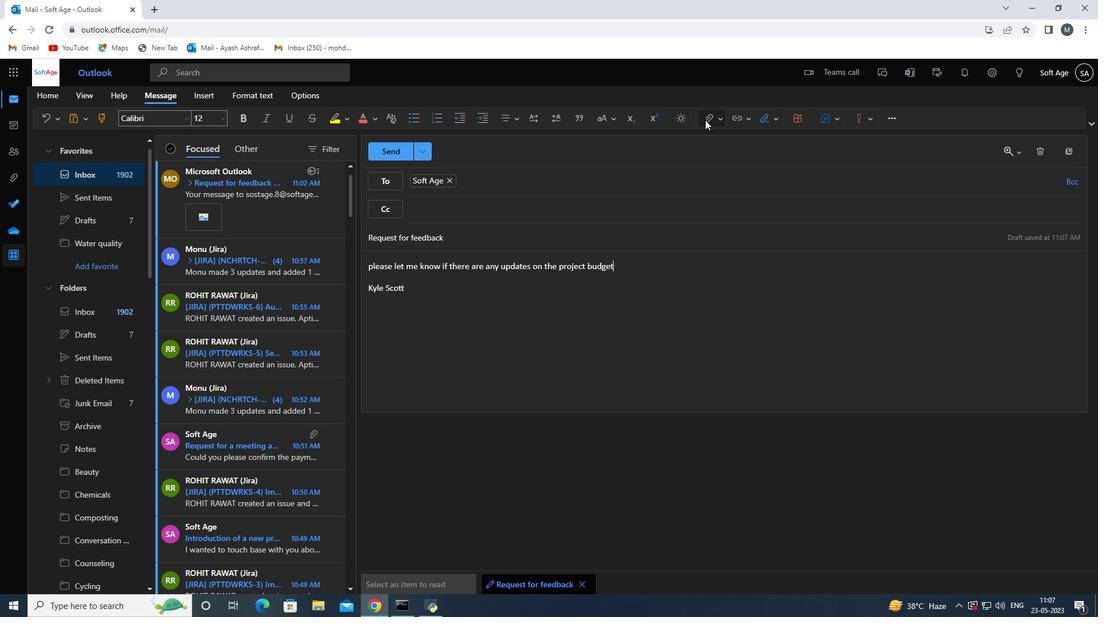 
Action: Mouse pressed left at (705, 120)
Screenshot: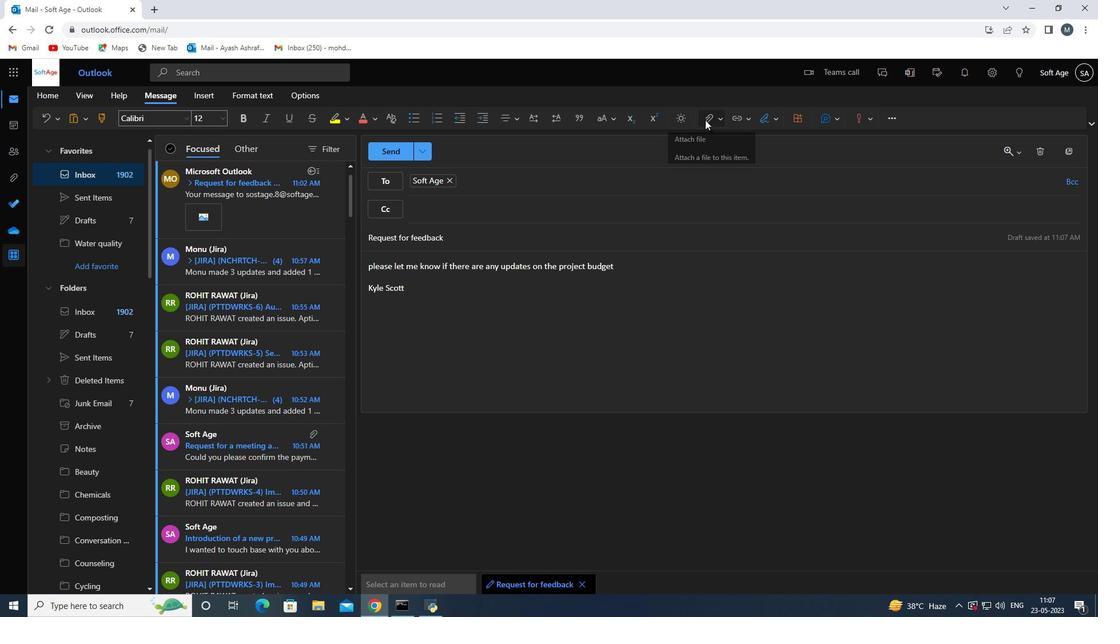 
Action: Mouse moved to (682, 139)
Screenshot: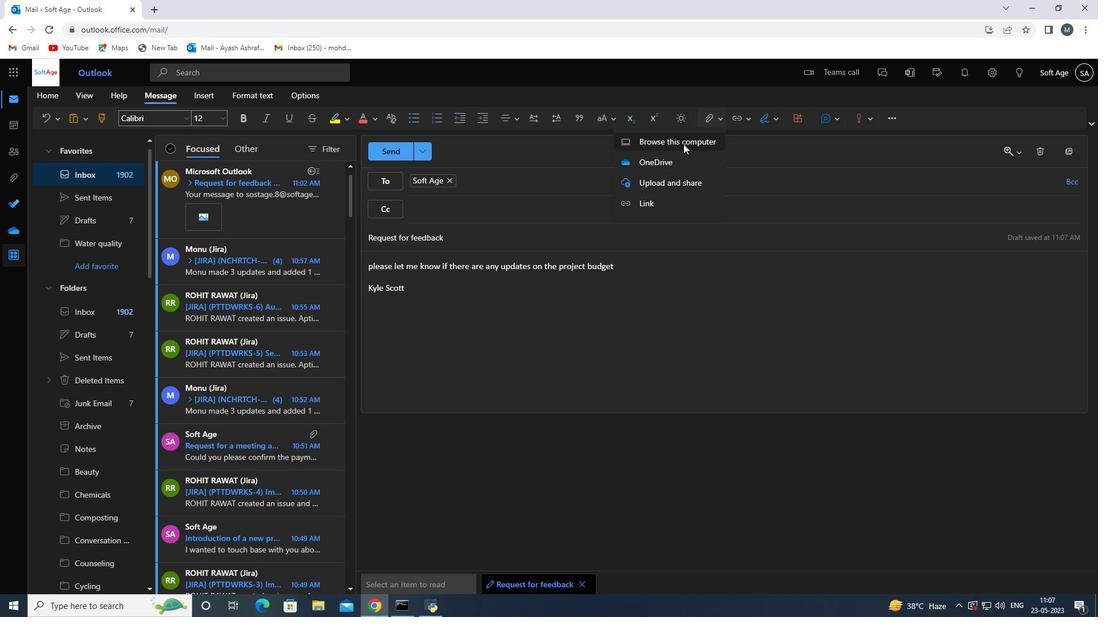 
Action: Mouse pressed left at (682, 139)
Screenshot: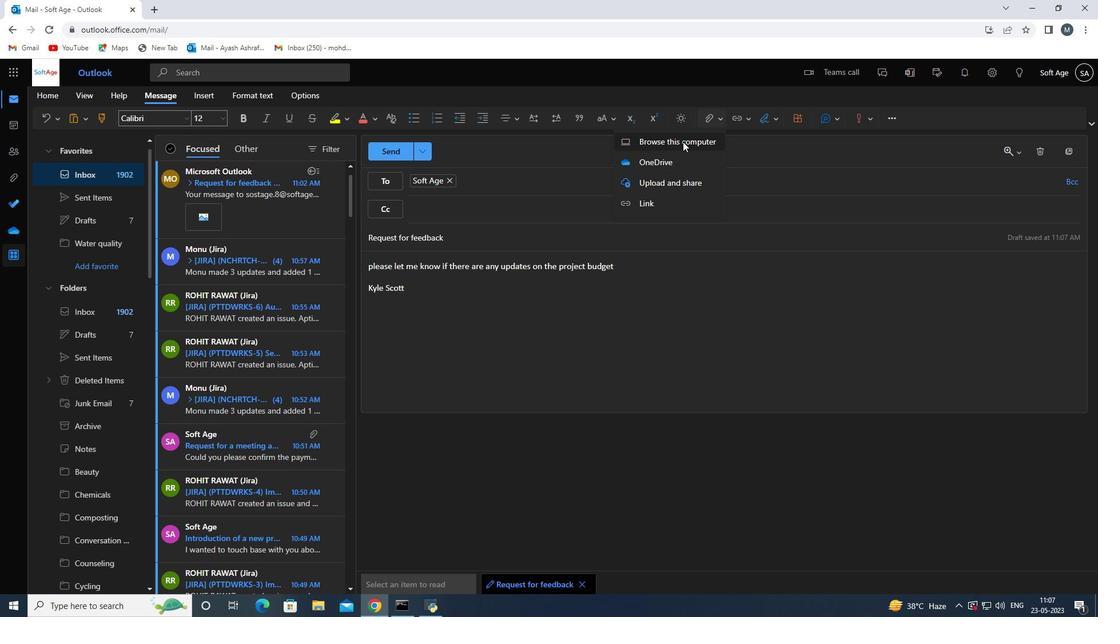 
Action: Mouse moved to (213, 123)
Screenshot: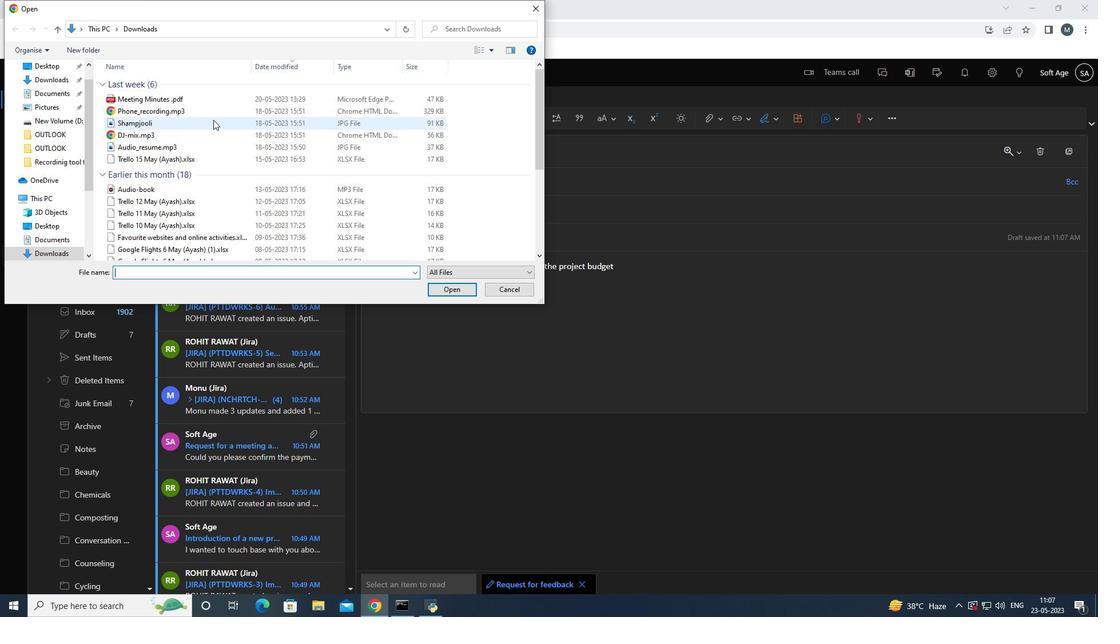 
Action: Mouse pressed left at (213, 123)
Screenshot: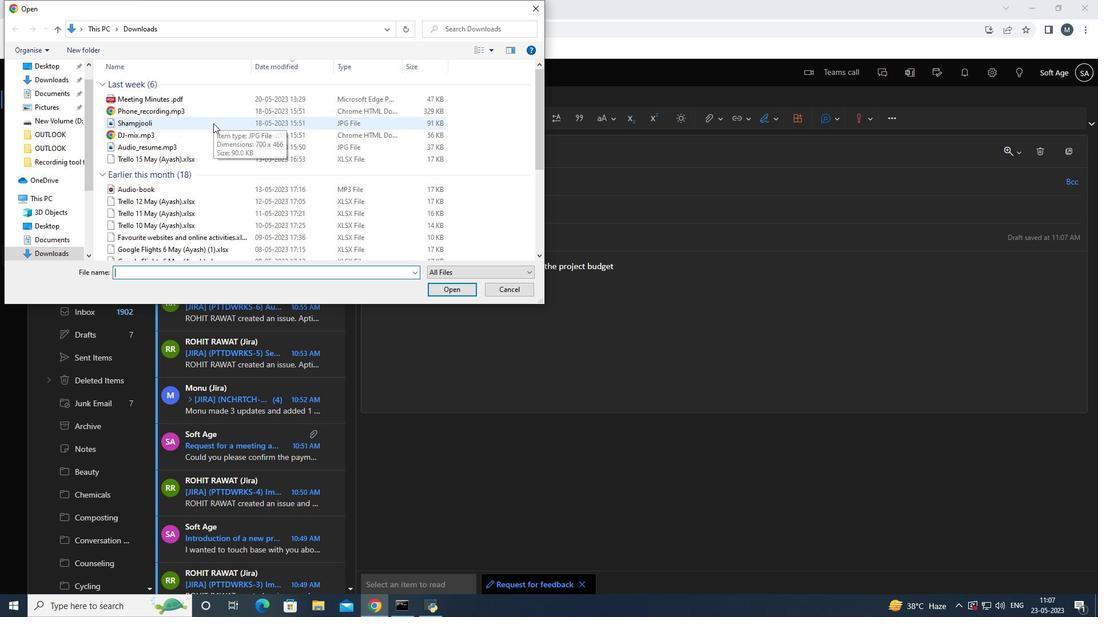 
Action: Mouse pressed right at (213, 123)
Screenshot: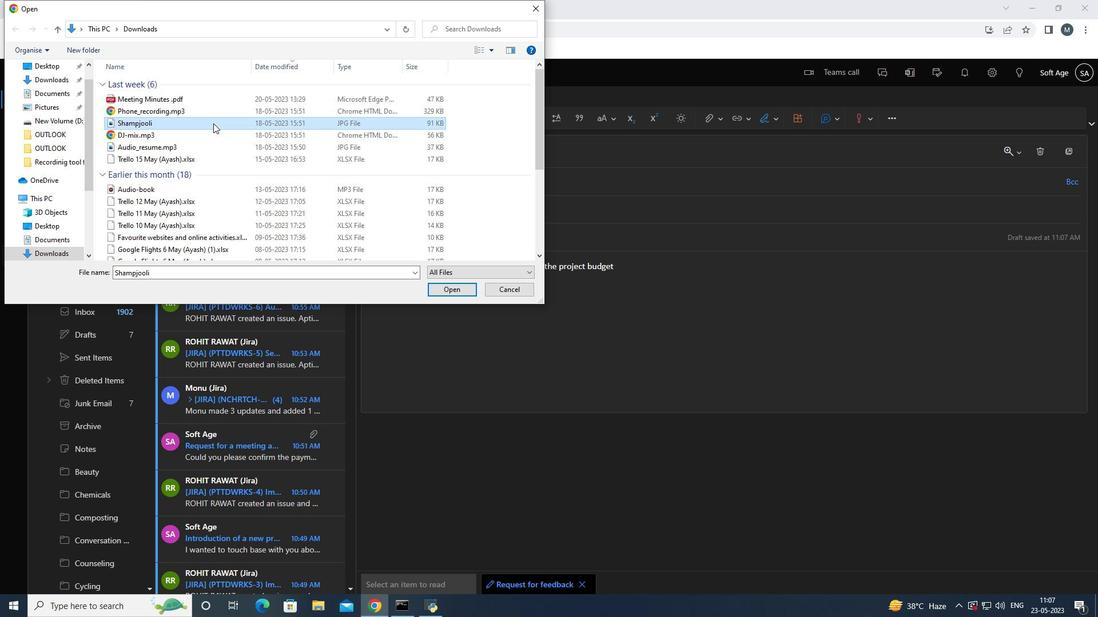 
Action: Mouse moved to (265, 477)
Screenshot: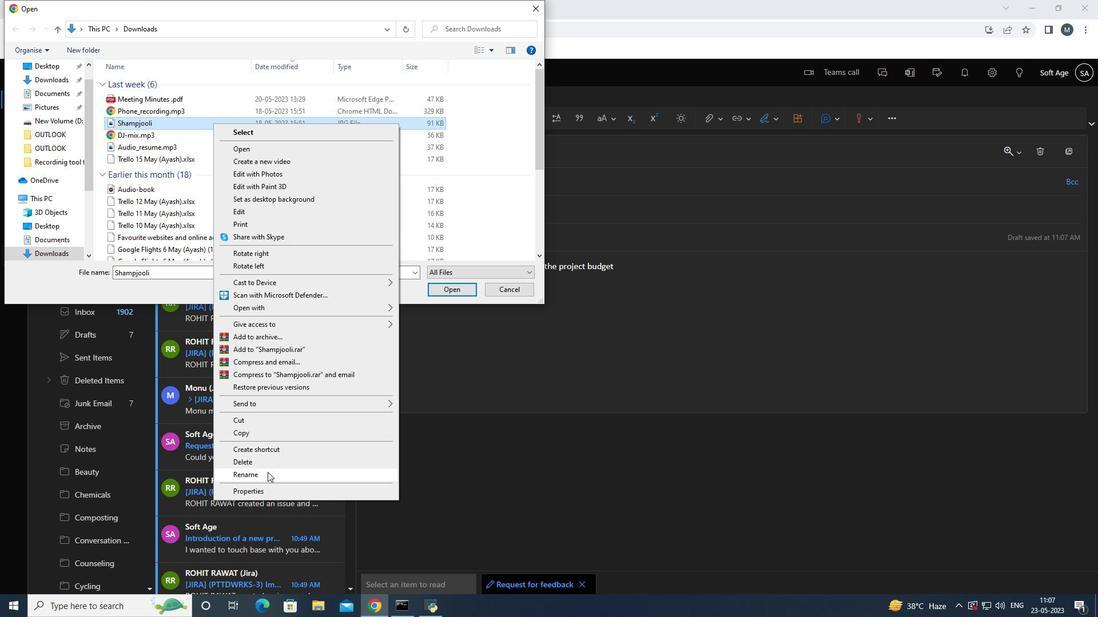 
Action: Mouse pressed left at (265, 477)
Screenshot: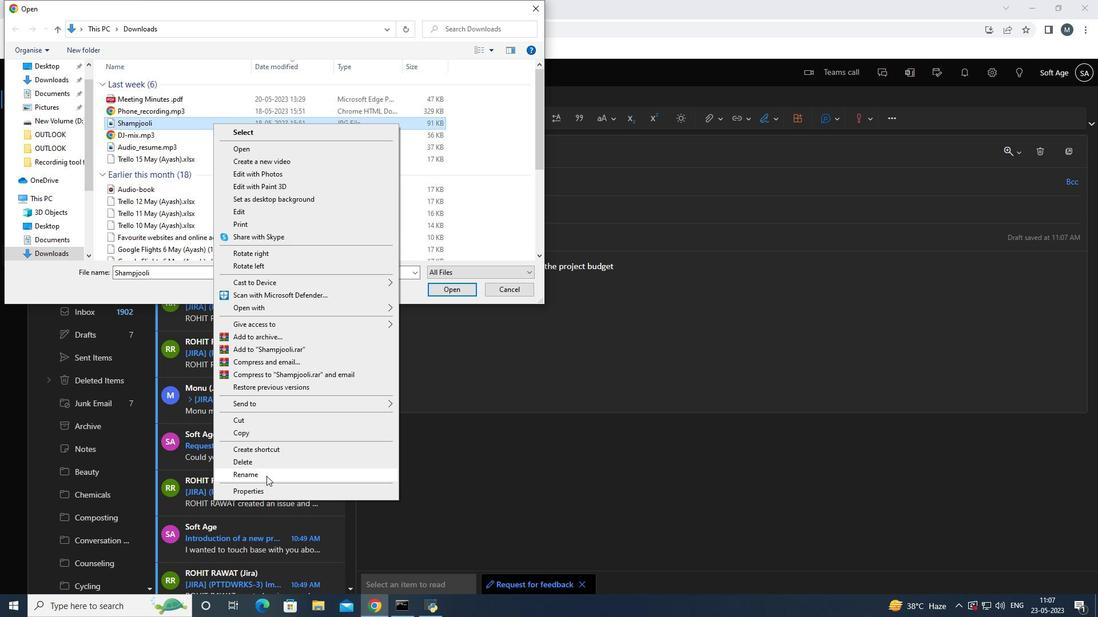 
Action: Mouse moved to (234, 372)
Screenshot: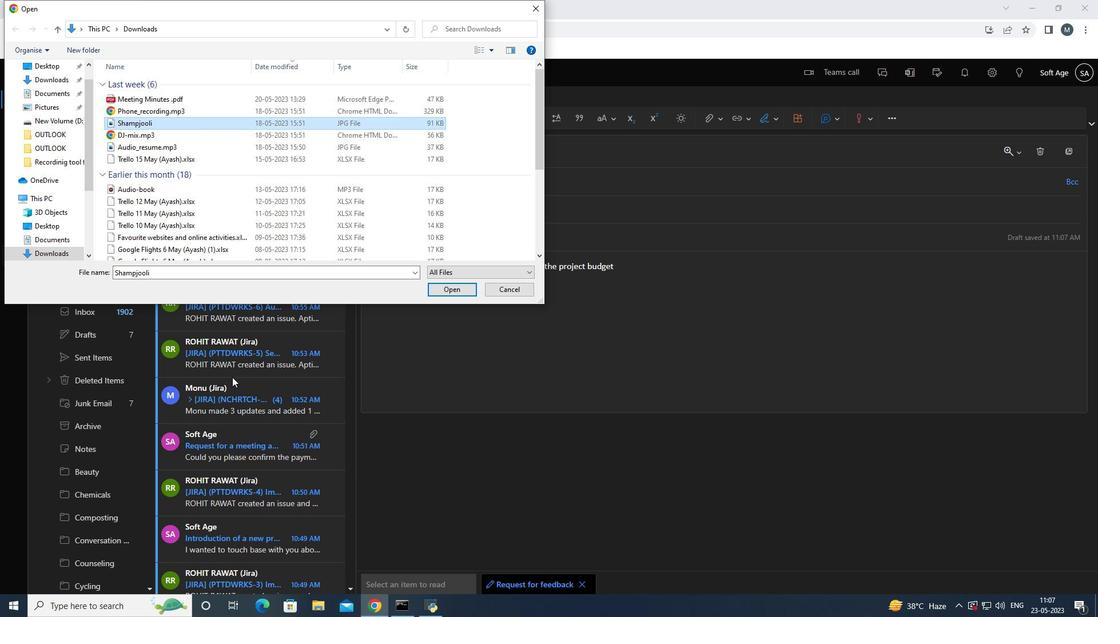
Action: Key pressed <Key.shift>Audio<Key.shift><Key.shift>_poem.mp3
Screenshot: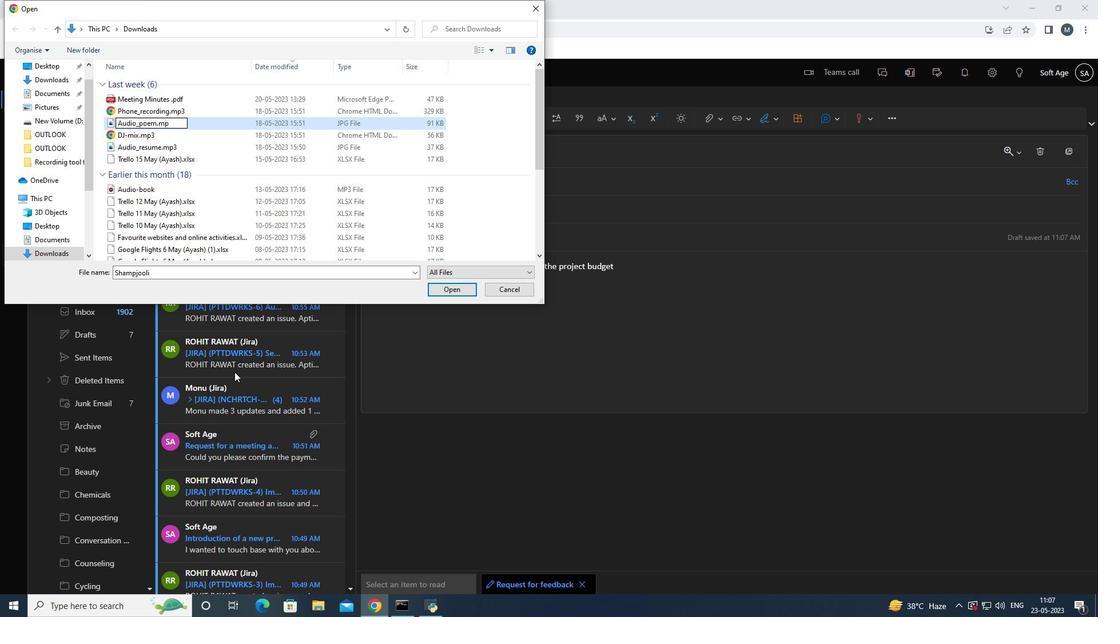 
Action: Mouse moved to (457, 290)
Screenshot: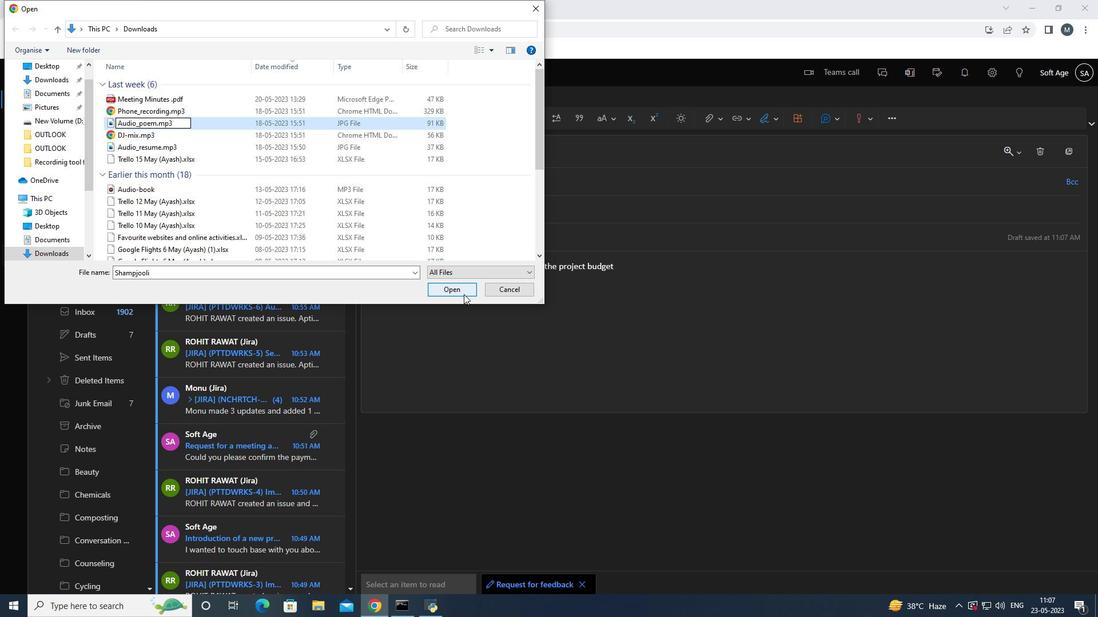
Action: Mouse pressed left at (457, 290)
Screenshot: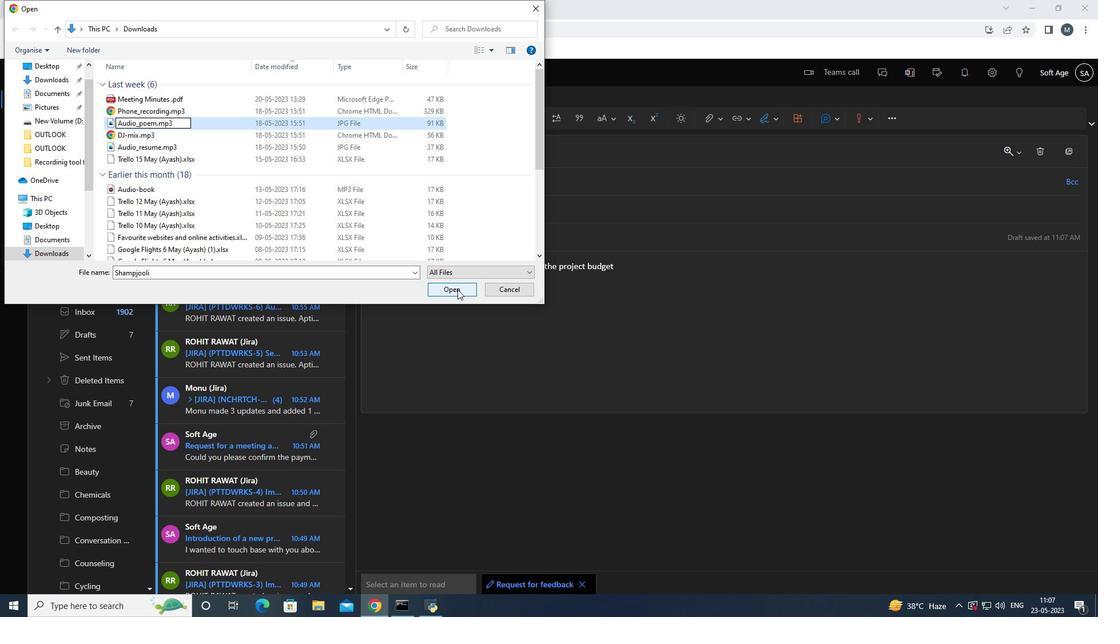 
Action: Mouse moved to (213, 121)
Screenshot: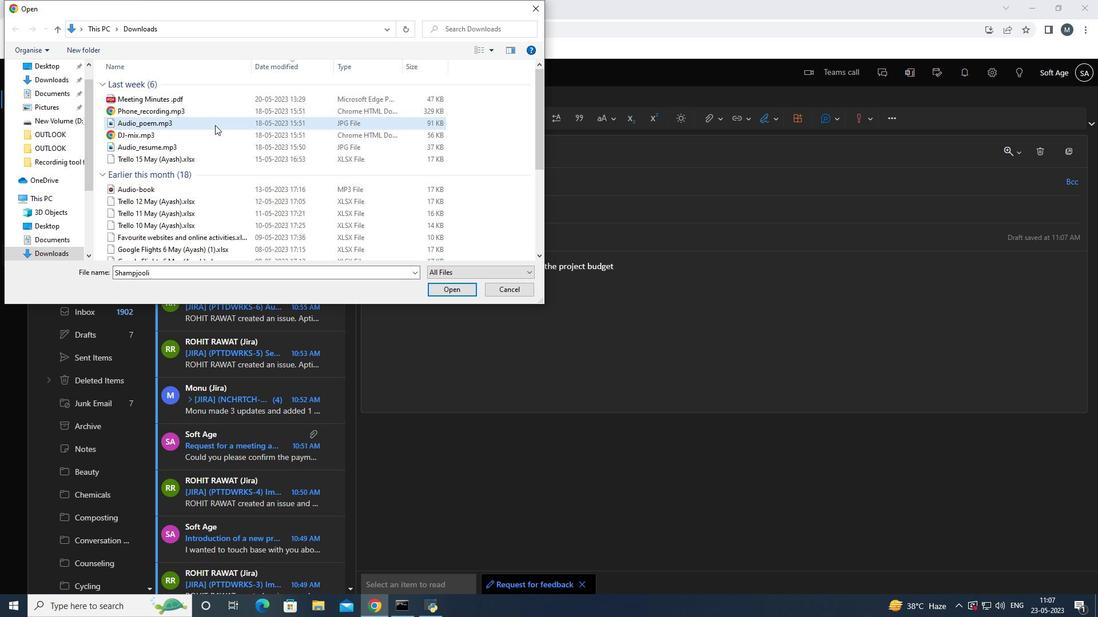 
Action: Mouse pressed left at (213, 121)
Screenshot: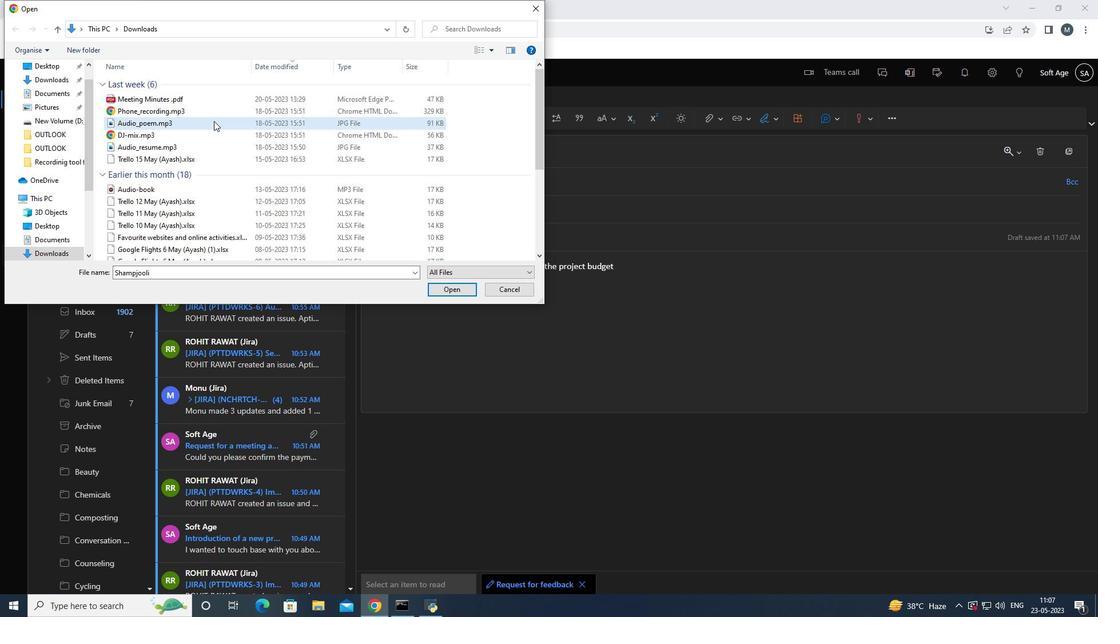 
Action: Mouse moved to (446, 292)
Screenshot: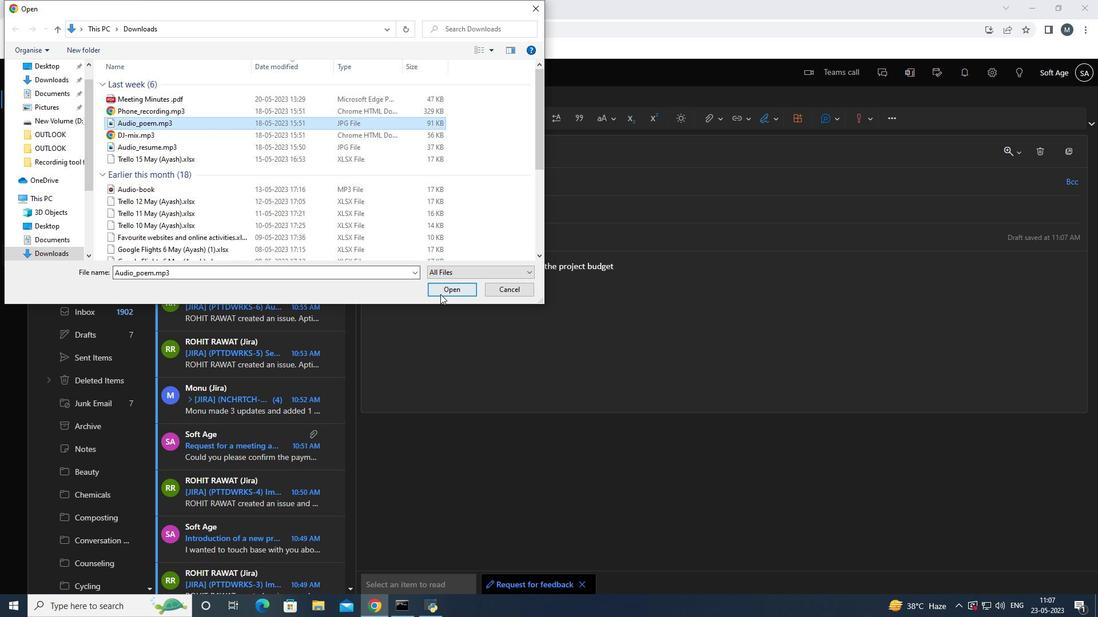 
Action: Mouse pressed left at (446, 292)
Screenshot: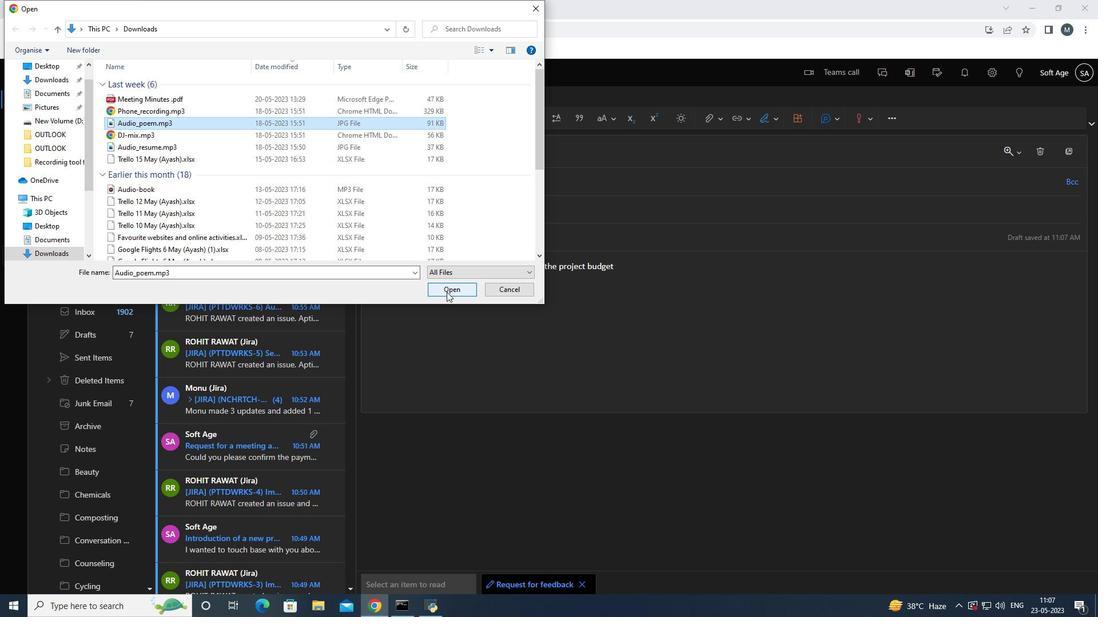 
Action: Mouse moved to (396, 151)
Screenshot: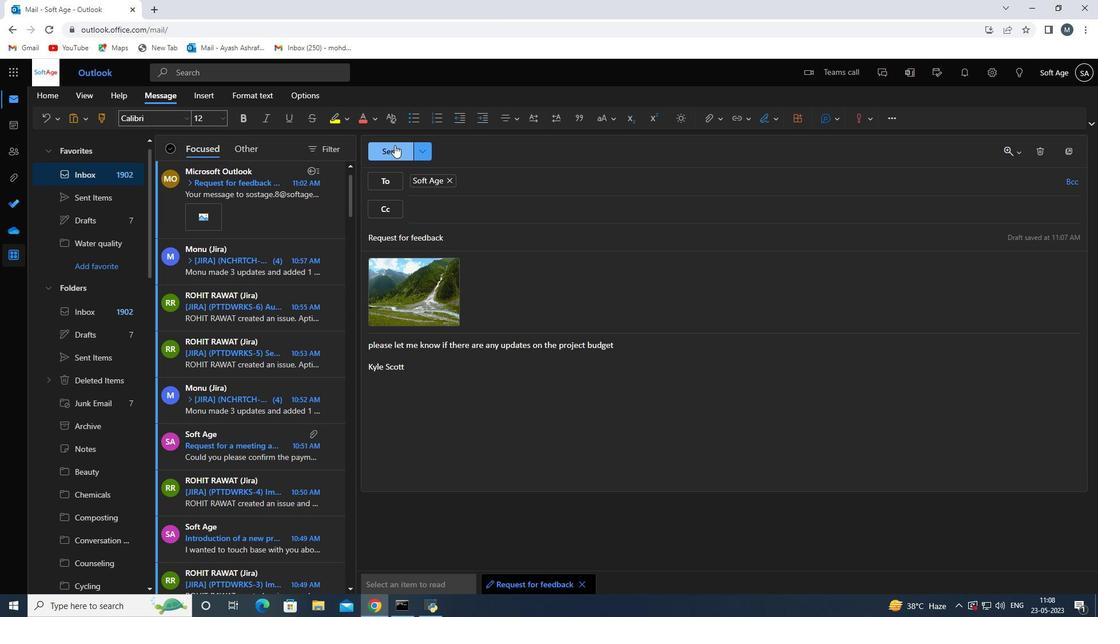 
Action: Mouse pressed left at (396, 151)
Screenshot: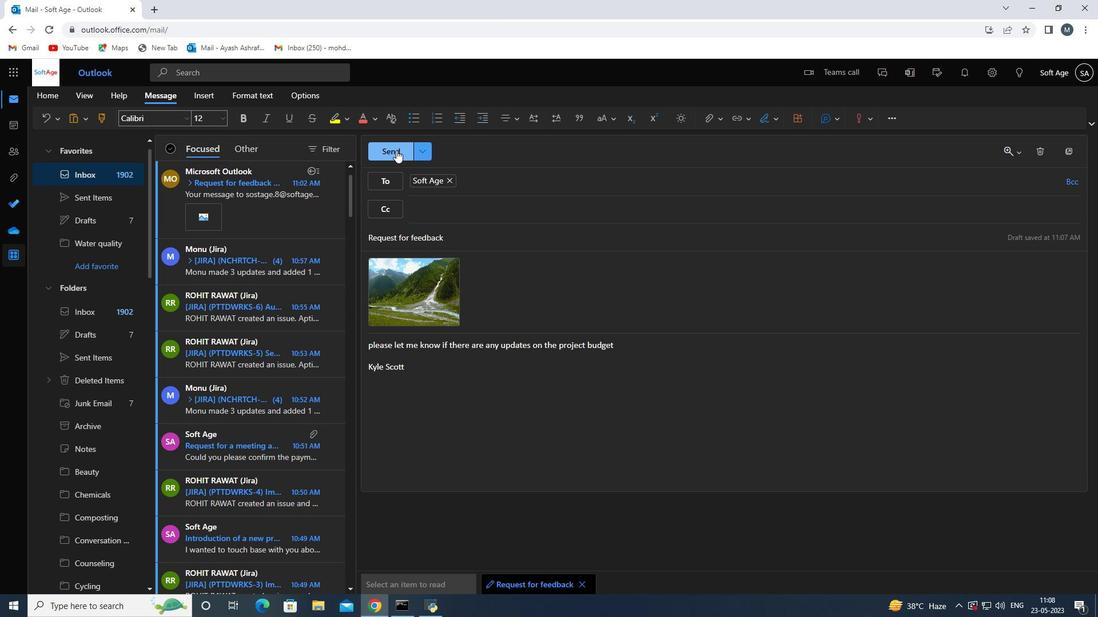 
Action: Mouse moved to (181, 312)
Screenshot: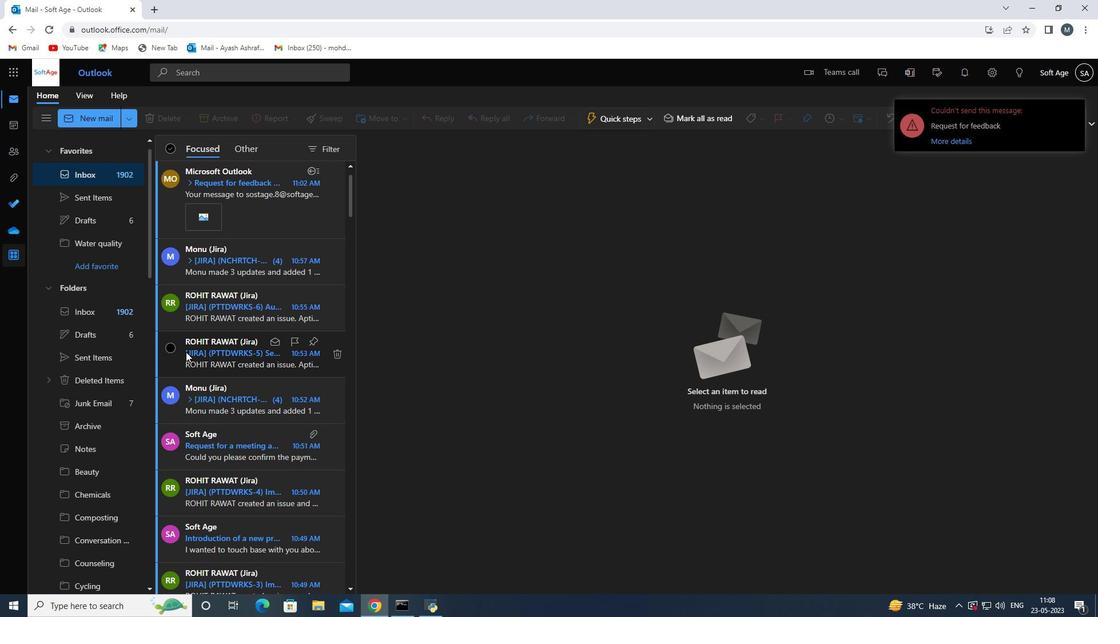 
Action: Mouse scrolled (181, 312) with delta (0, 0)
Screenshot: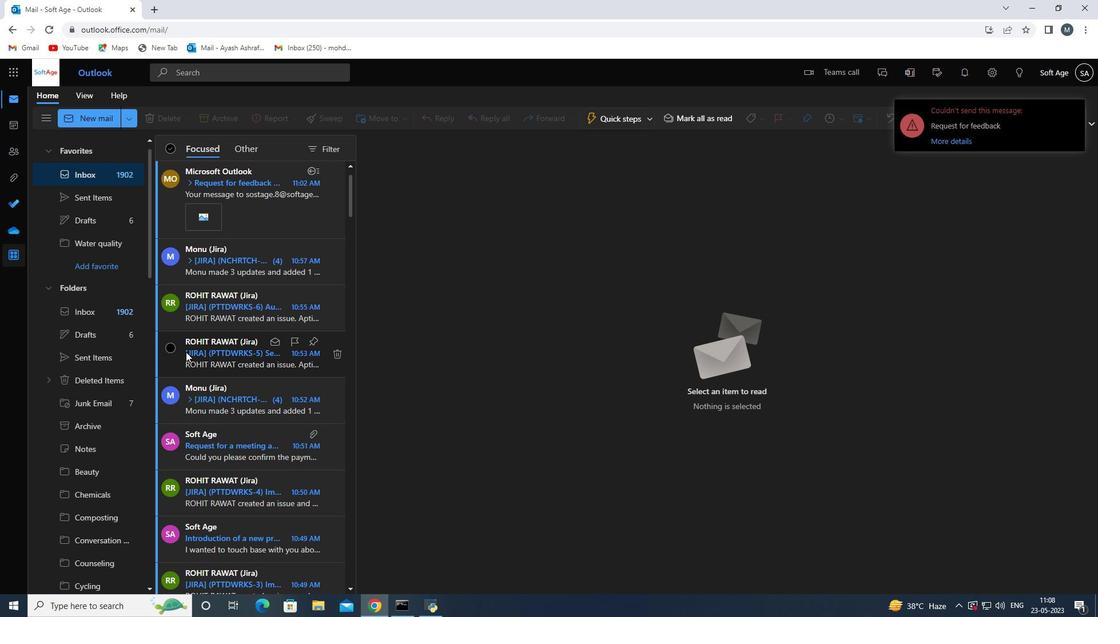 
Action: Mouse moved to (181, 311)
Screenshot: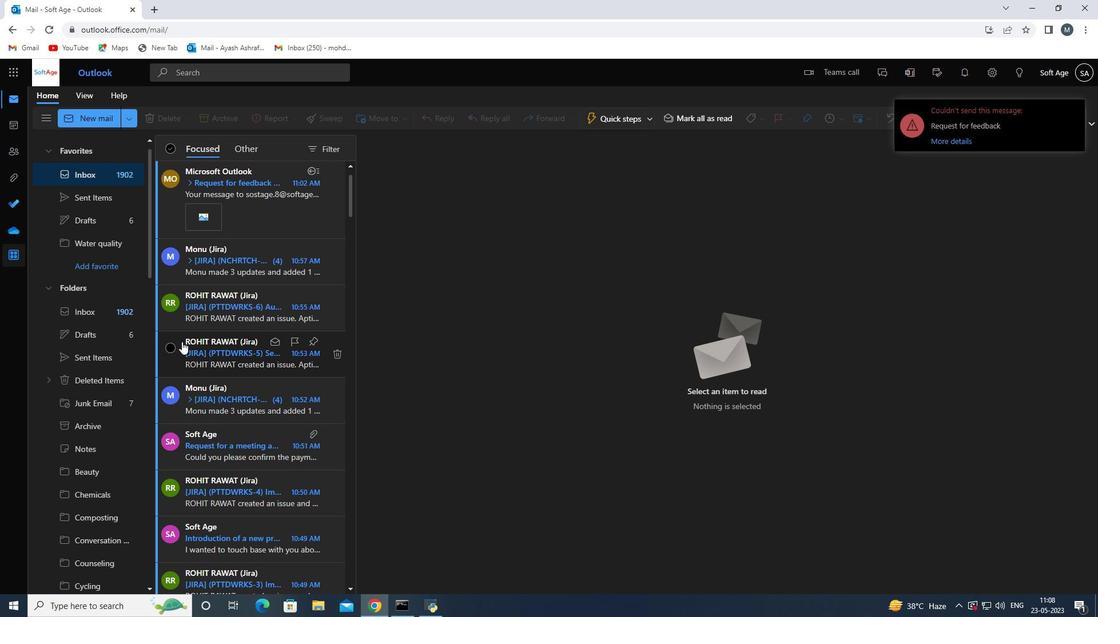
Action: Mouse scrolled (181, 312) with delta (0, 0)
Screenshot: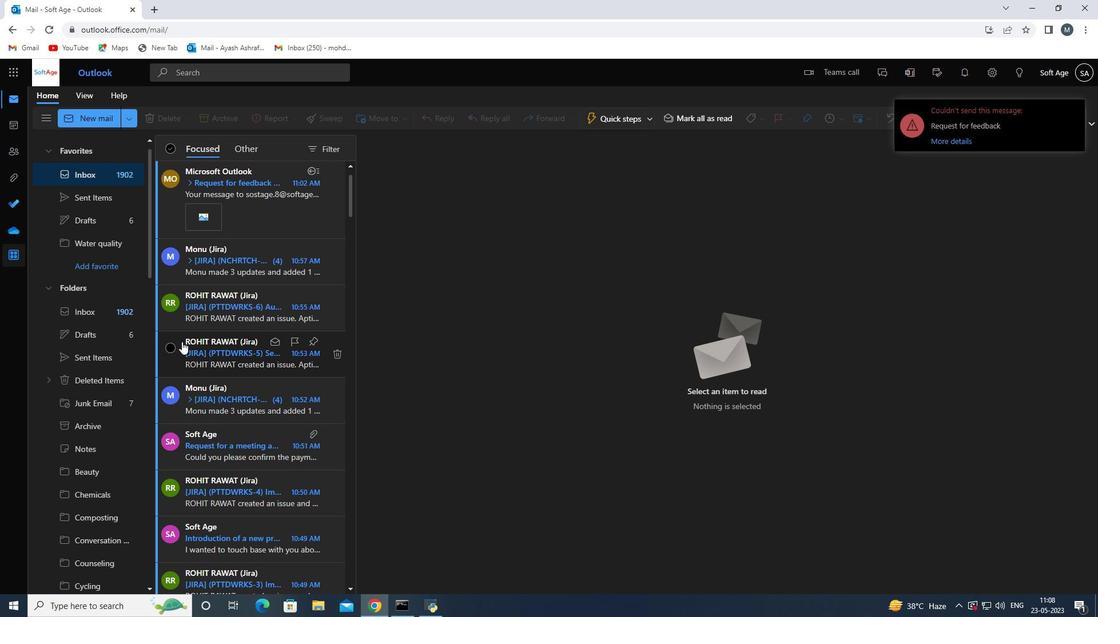 
Action: Mouse moved to (182, 310)
Screenshot: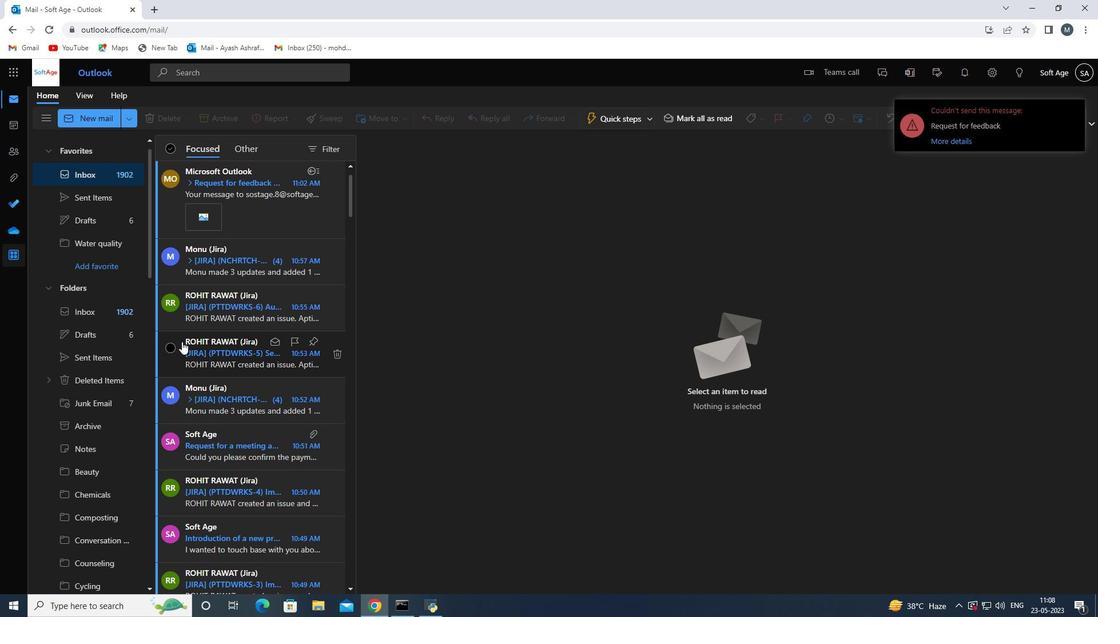 
Action: Mouse scrolled (182, 311) with delta (0, 0)
Screenshot: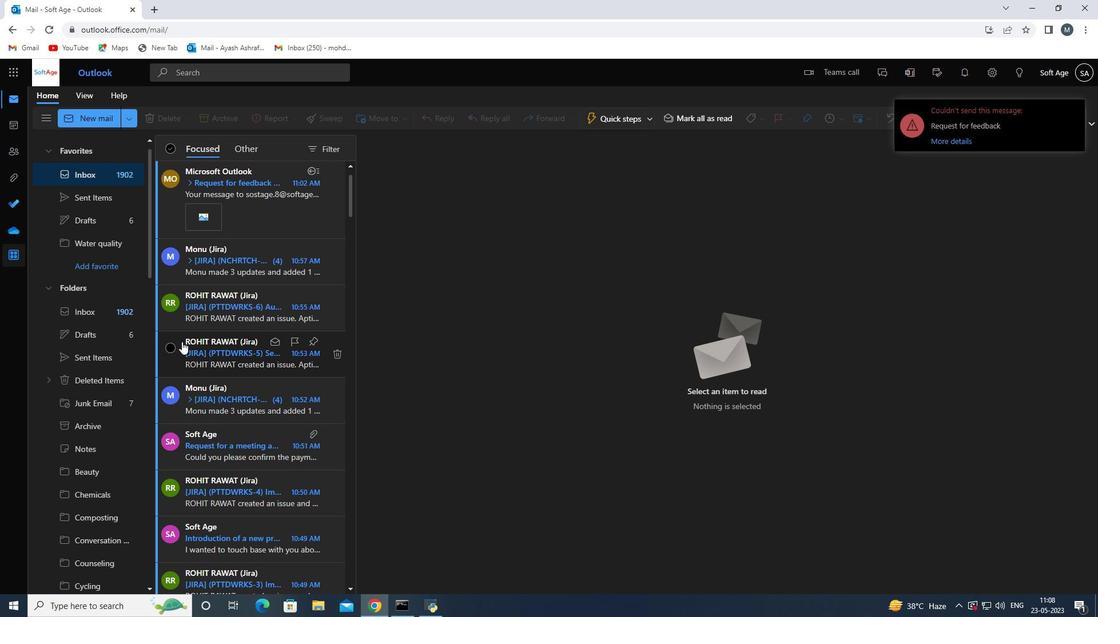 
Action: Mouse moved to (182, 309)
Screenshot: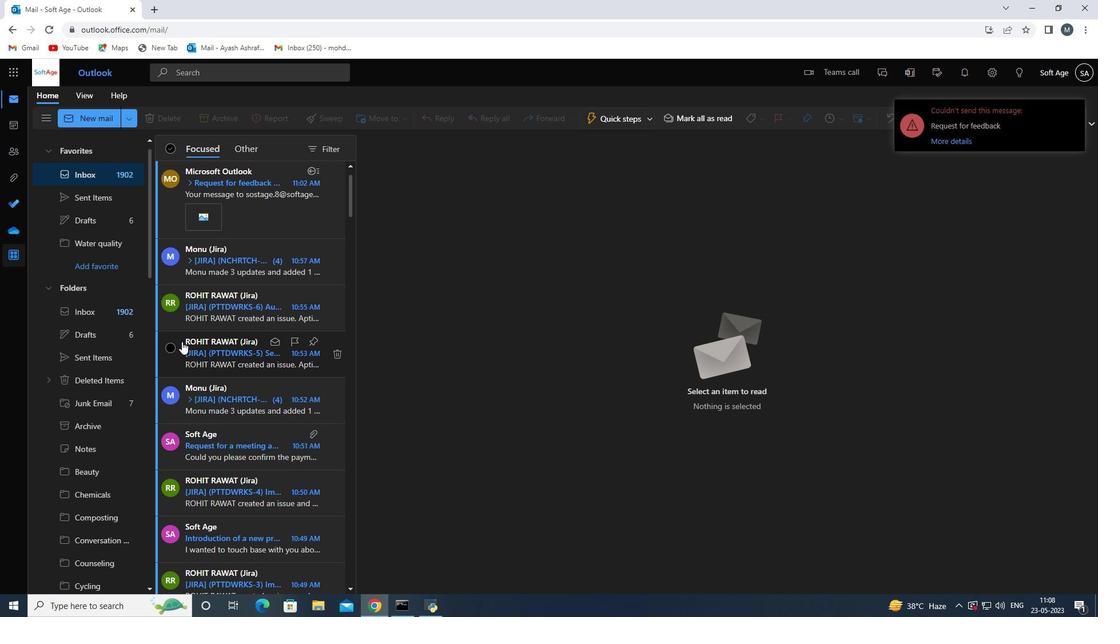 
Action: Mouse scrolled (182, 310) with delta (0, 0)
Screenshot: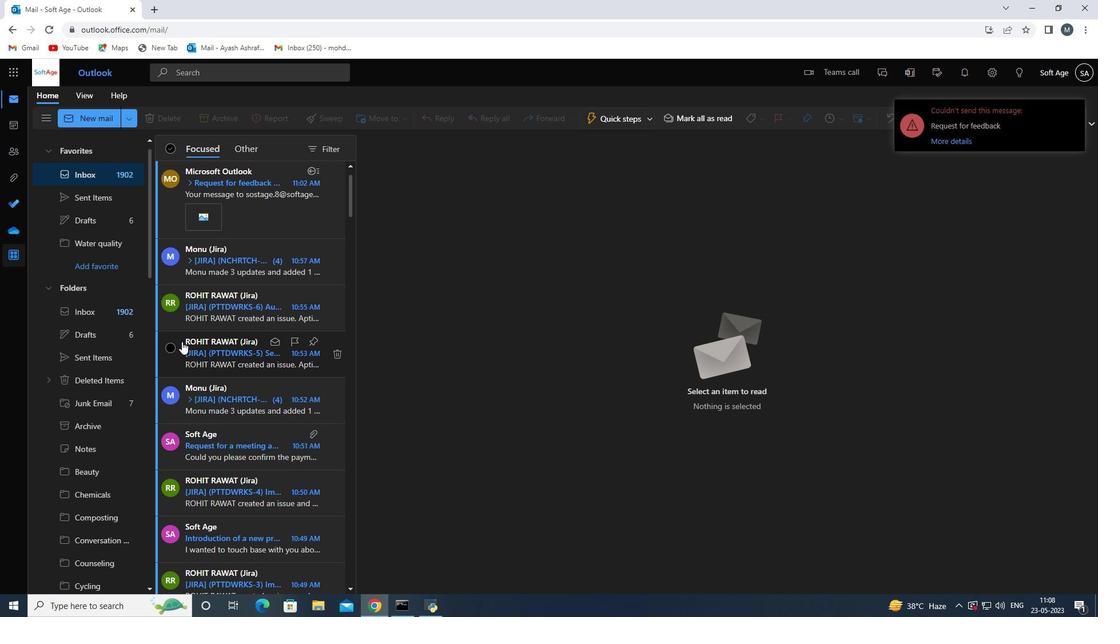 
Action: Mouse moved to (182, 308)
Screenshot: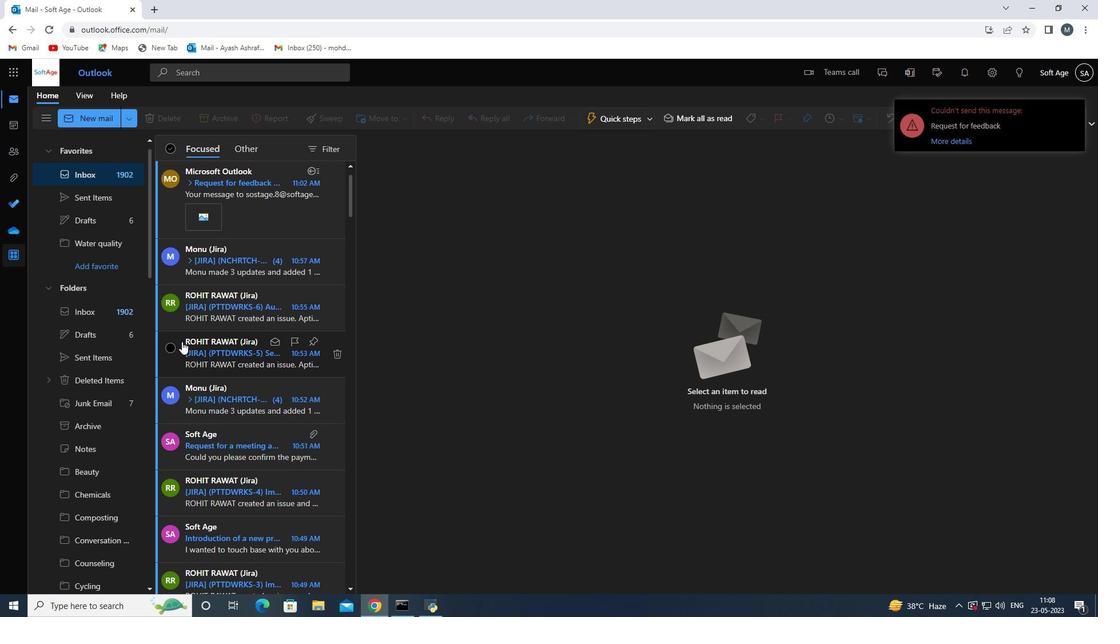 
Action: Mouse scrolled (182, 308) with delta (0, 0)
Screenshot: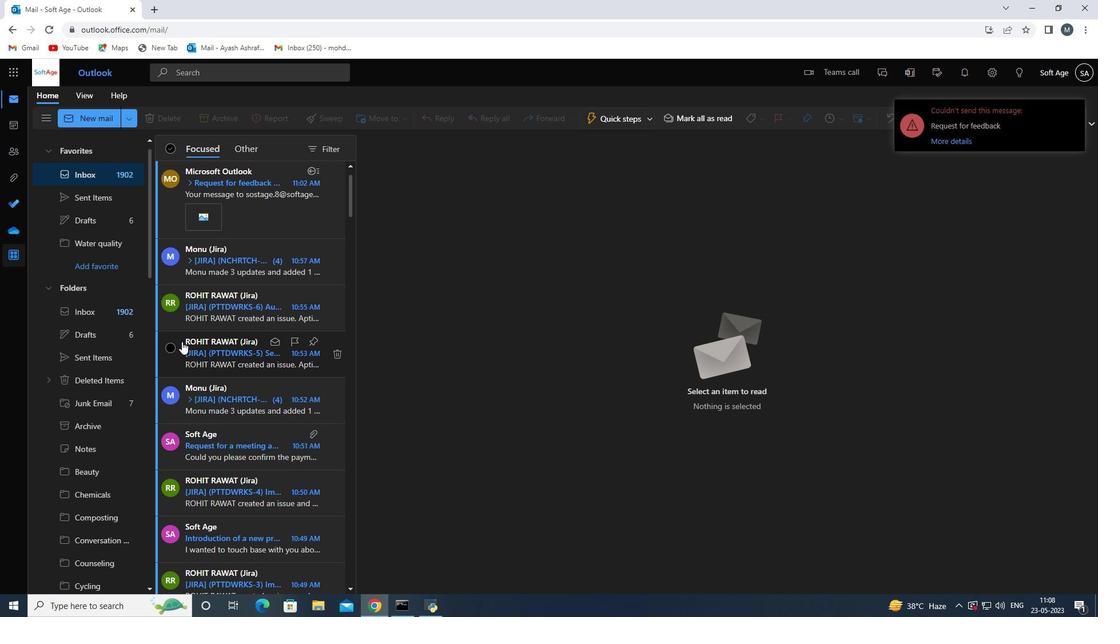 
Action: Mouse moved to (182, 304)
Screenshot: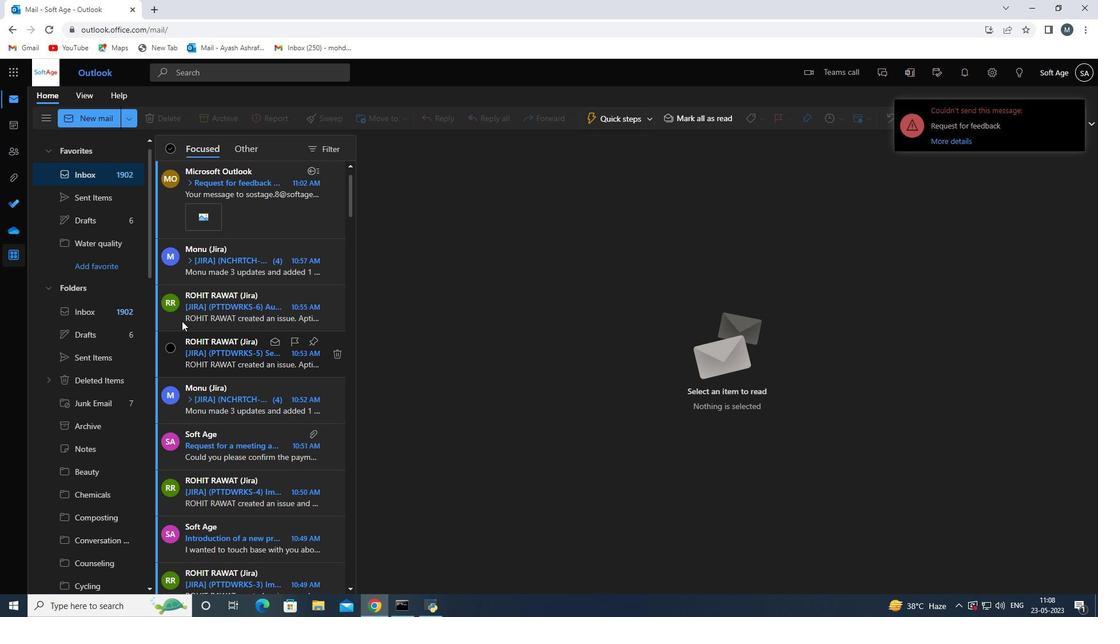 
Action: Mouse scrolled (182, 304) with delta (0, 0)
Screenshot: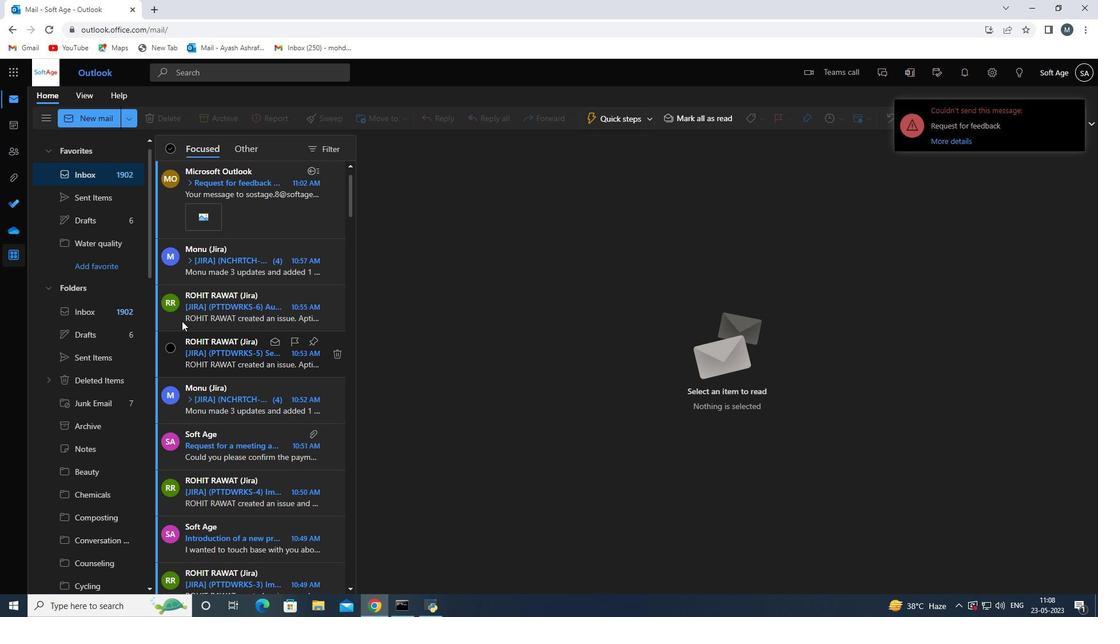 
Action: Mouse moved to (102, 188)
Screenshot: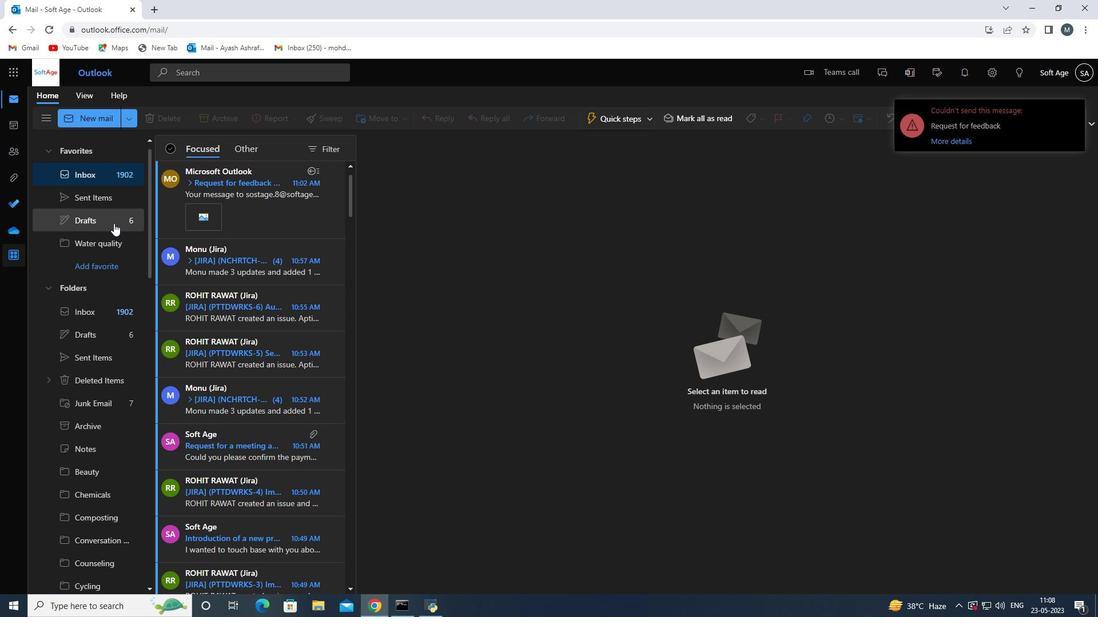 
Action: Mouse pressed left at (102, 188)
Screenshot: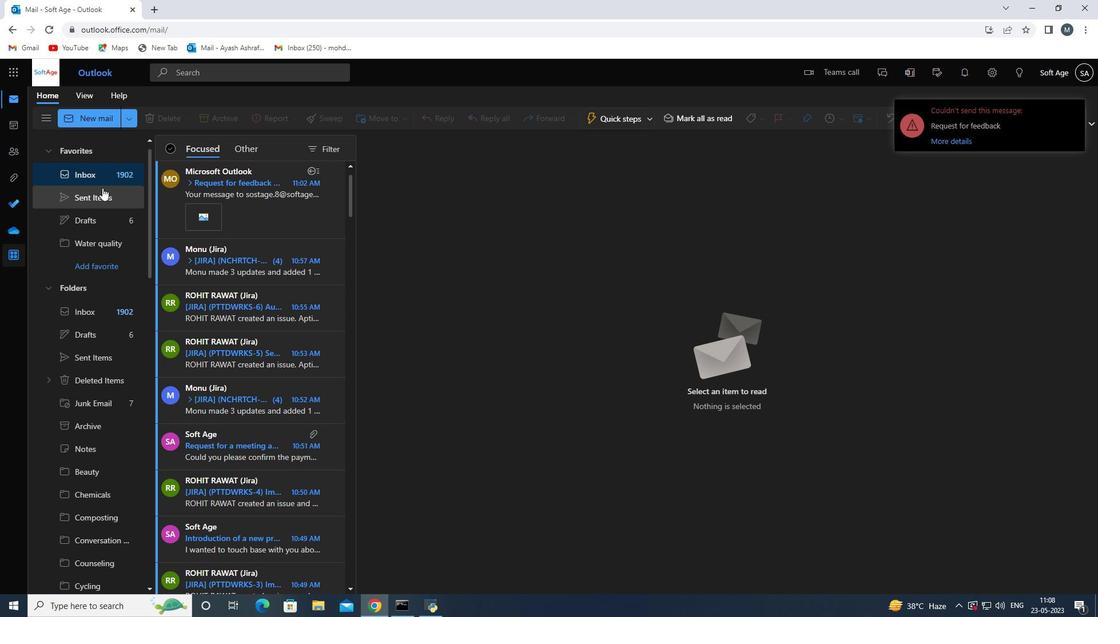 
Action: Mouse moved to (267, 208)
Screenshot: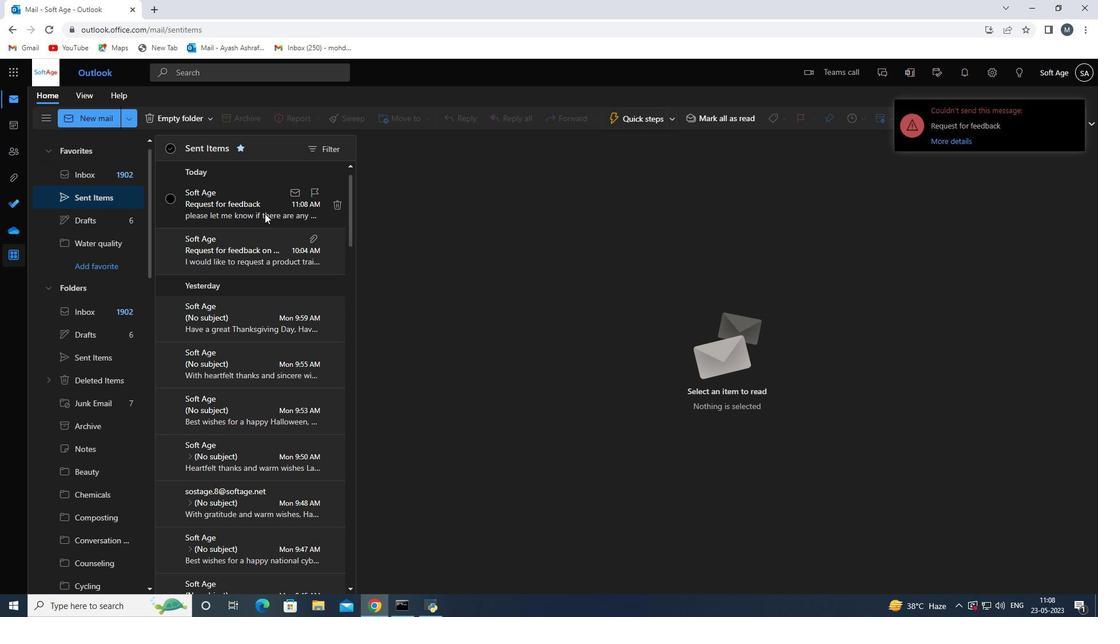 
Action: Mouse pressed left at (267, 208)
Screenshot: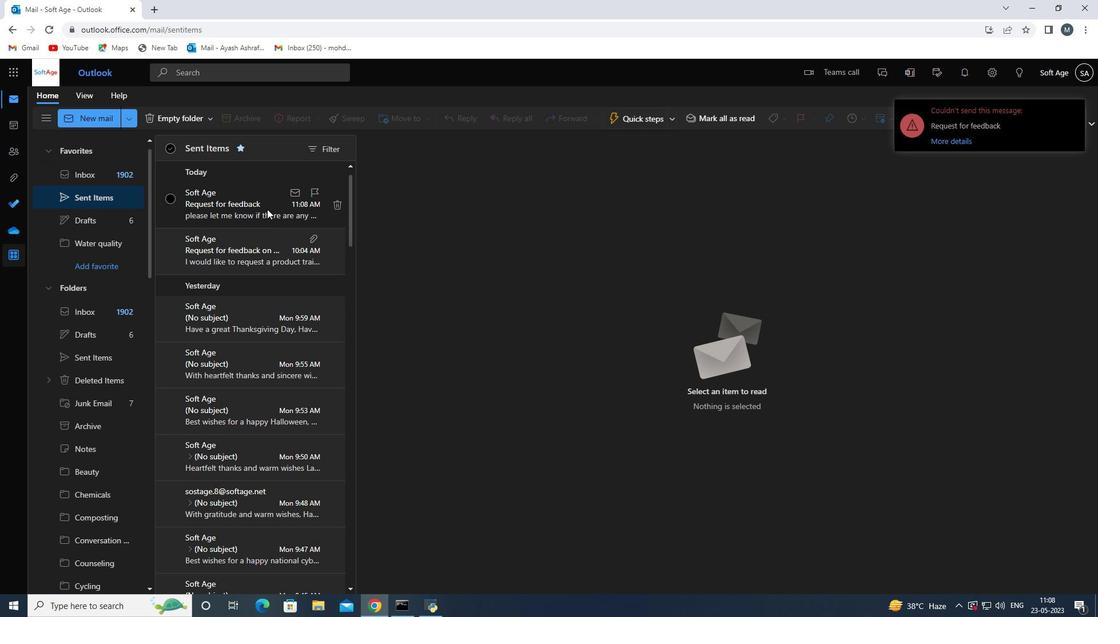 
Action: Mouse moved to (378, 114)
Screenshot: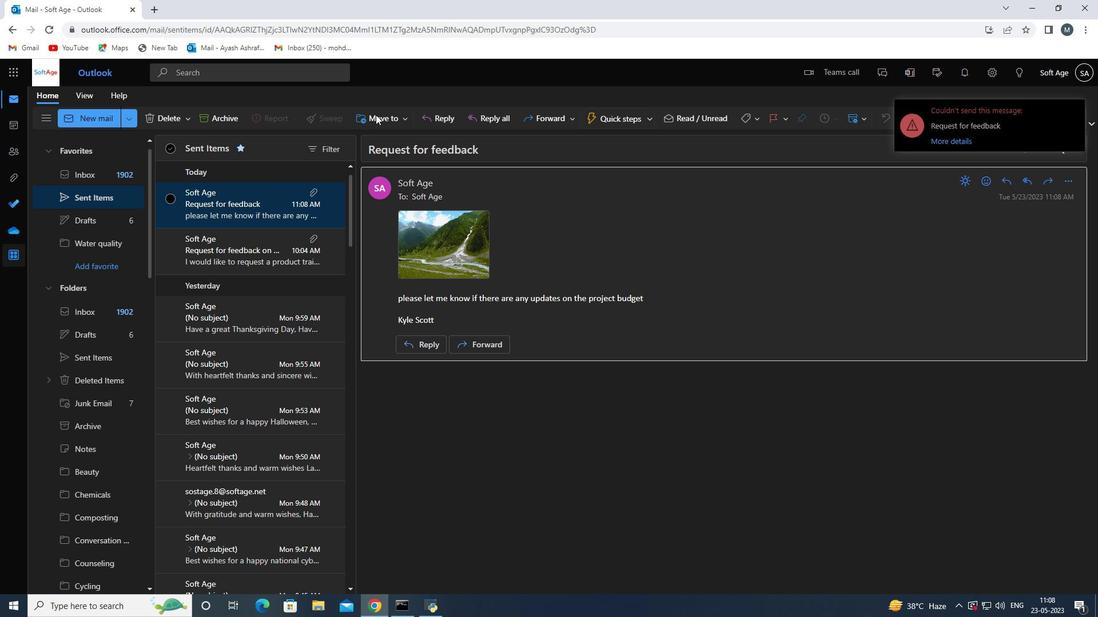 
Action: Mouse pressed left at (378, 114)
Screenshot: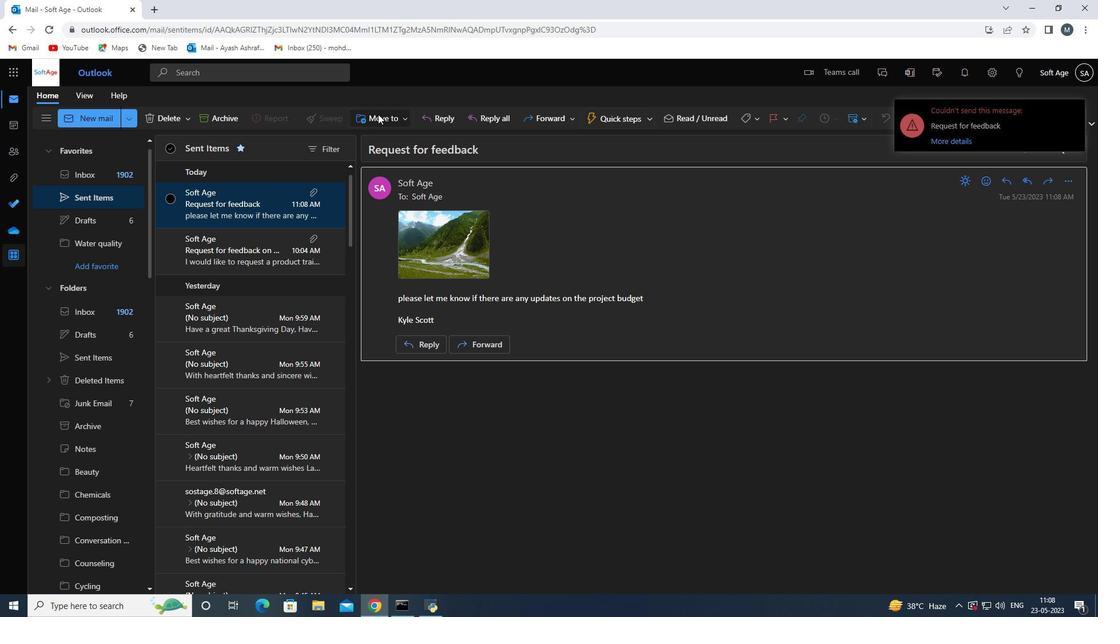 
Action: Mouse moved to (411, 138)
Screenshot: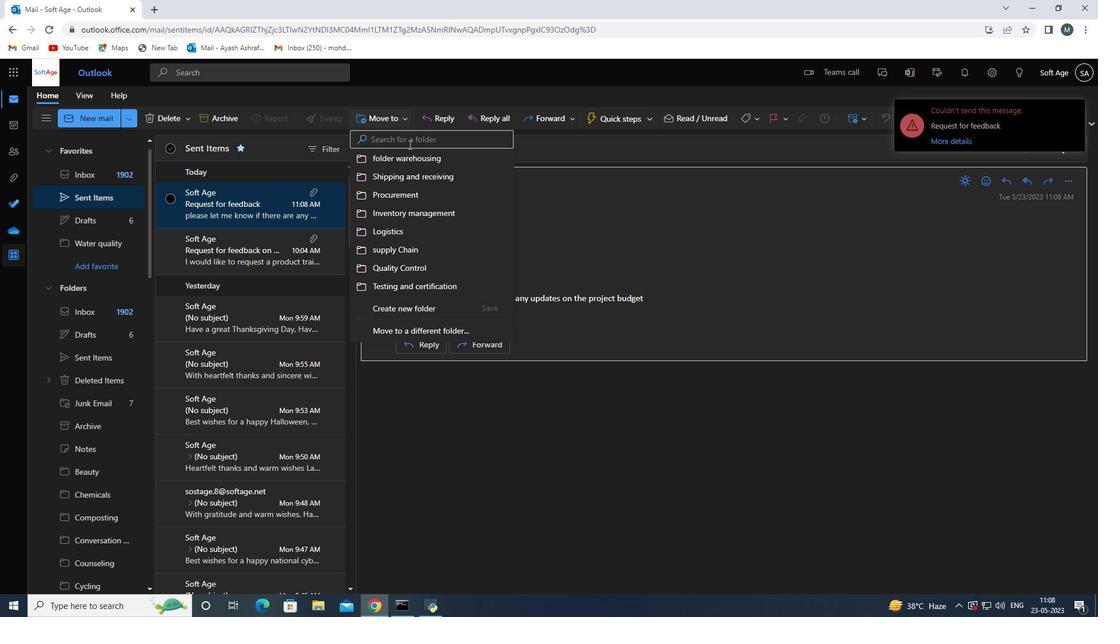 
Action: Mouse pressed left at (411, 138)
Screenshot: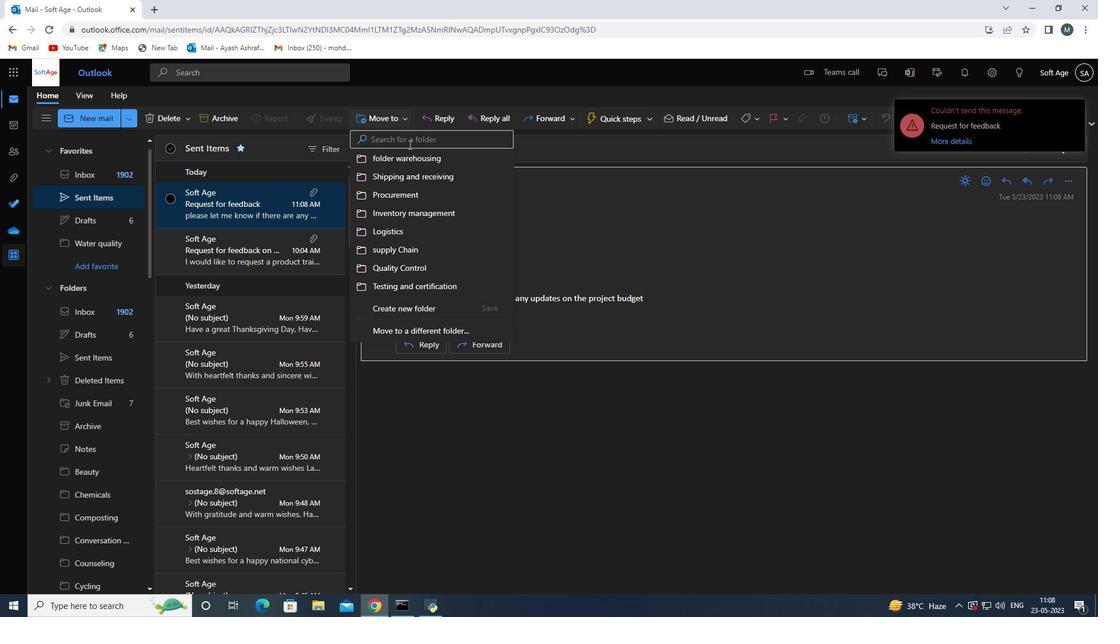
Action: Mouse moved to (411, 138)
Screenshot: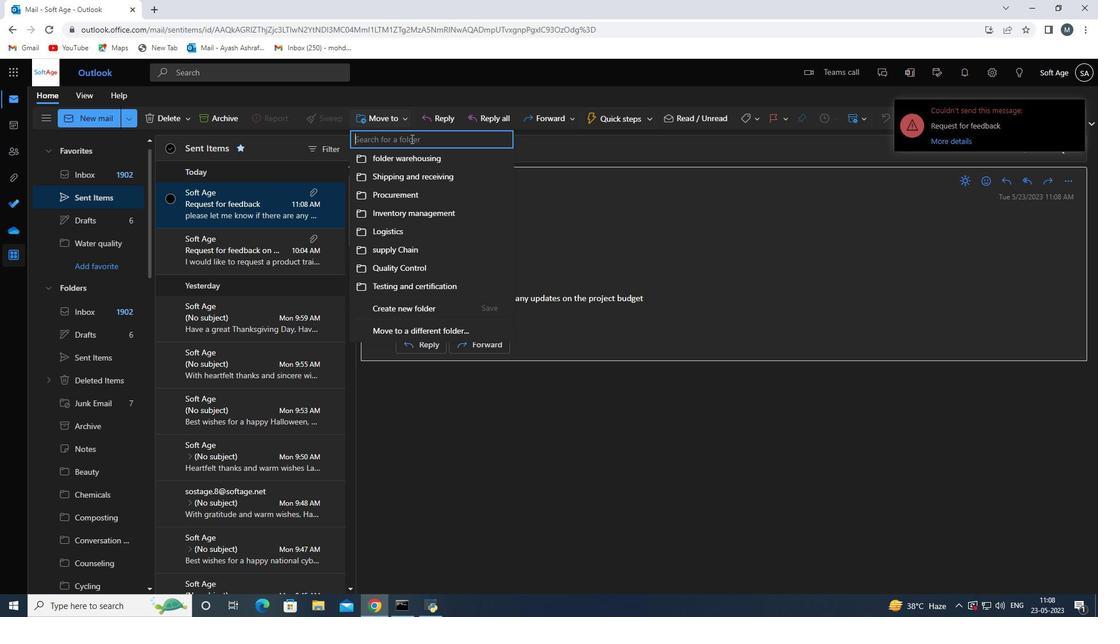 
Action: Key pressed <Key.shift><Key.shift><Key.shift><Key.shift><Key.shift><Key.shift><Key.shift><Key.shift><Key.shift><Key.shift><Key.shift><Key.shift>F<Key.backspace><Key.shift>Manu
Screenshot: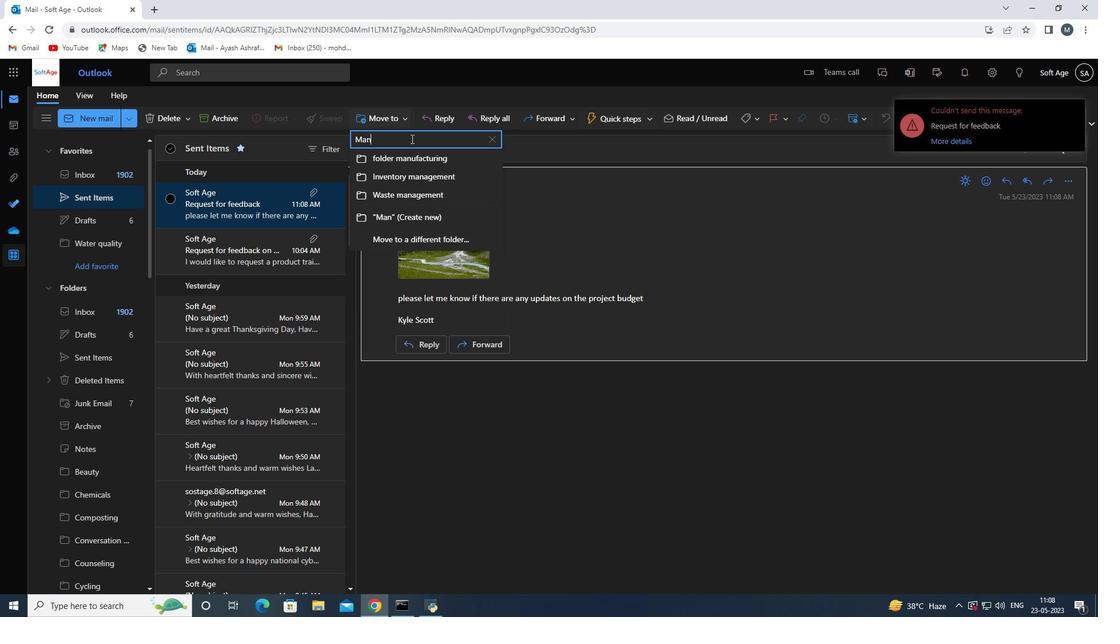 
Action: Mouse moved to (404, 161)
Screenshot: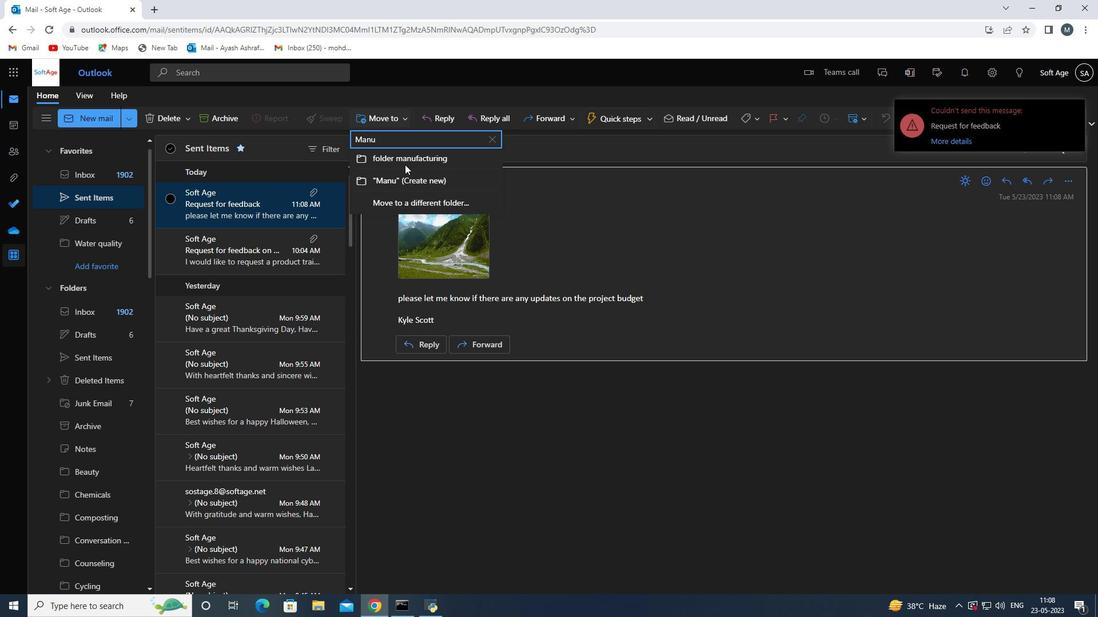
Action: Mouse pressed left at (404, 161)
Screenshot: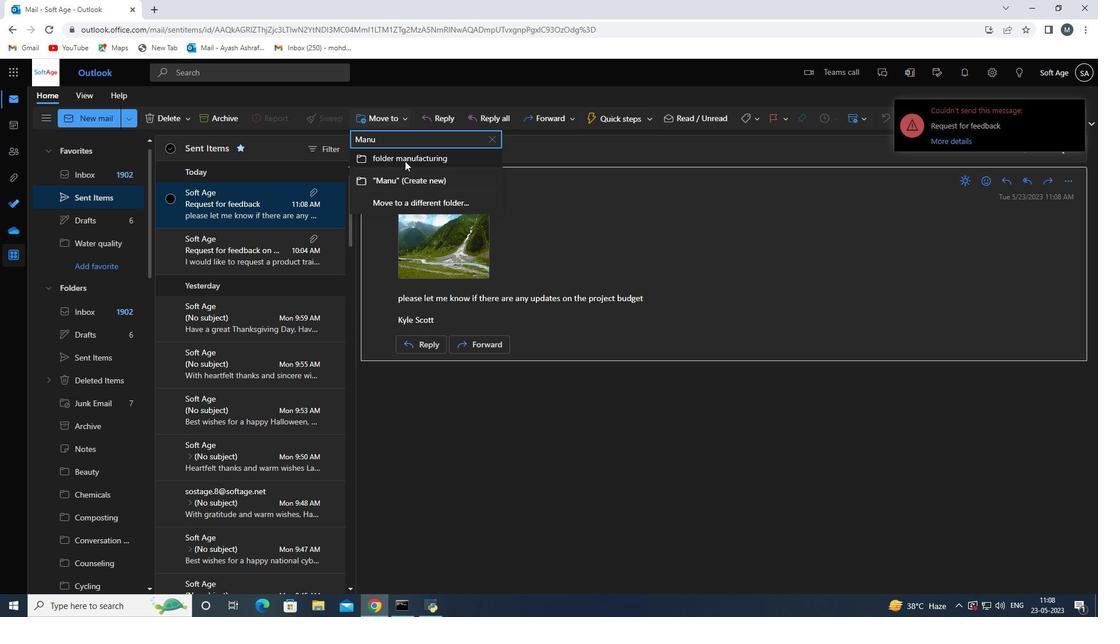 
Action: Mouse moved to (406, 160)
Screenshot: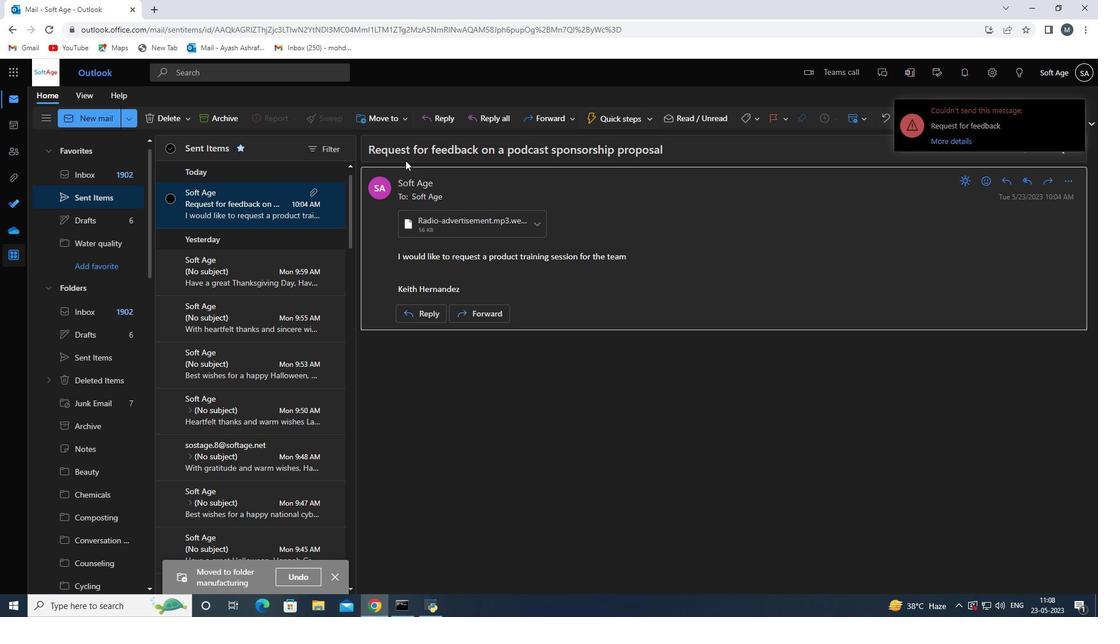 
